 Task: Search one way flight ticket for 3 adults, 3 children in premium economy from Fort Lauderdale: Fort Lauderdale-hollywood International Airport to Jacksonville: Albert J. Ellis Airport on 5-3-2023. Choice of flights is Westjet. Outbound departure time preference is 5:00.
Action: Mouse moved to (330, 148)
Screenshot: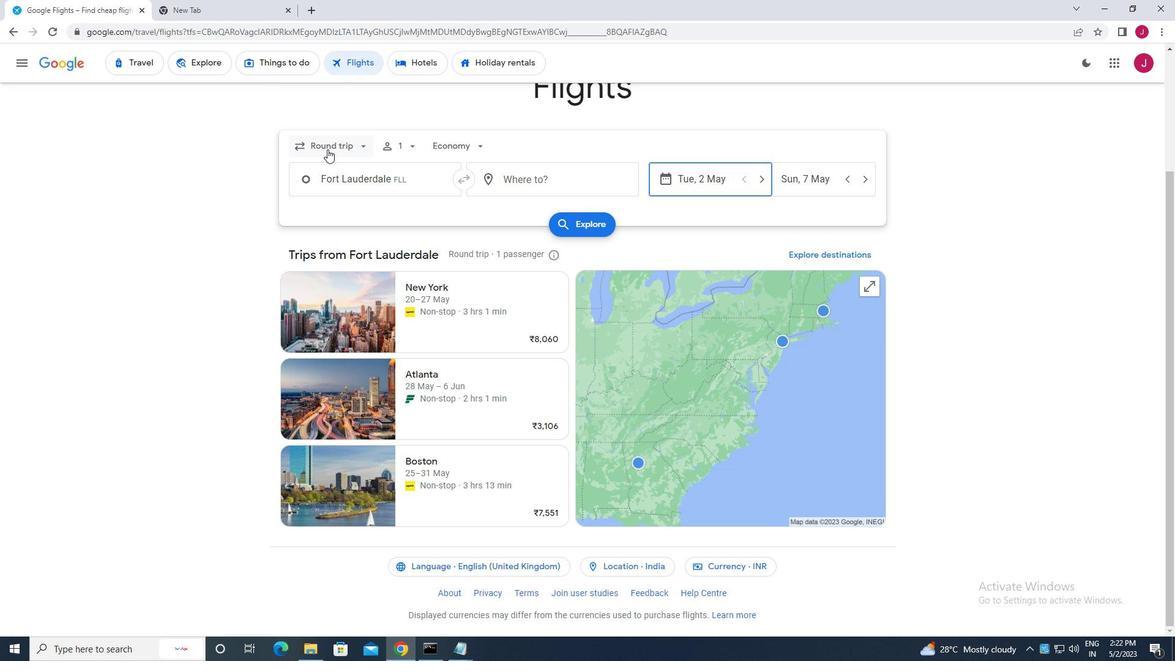 
Action: Mouse pressed left at (330, 148)
Screenshot: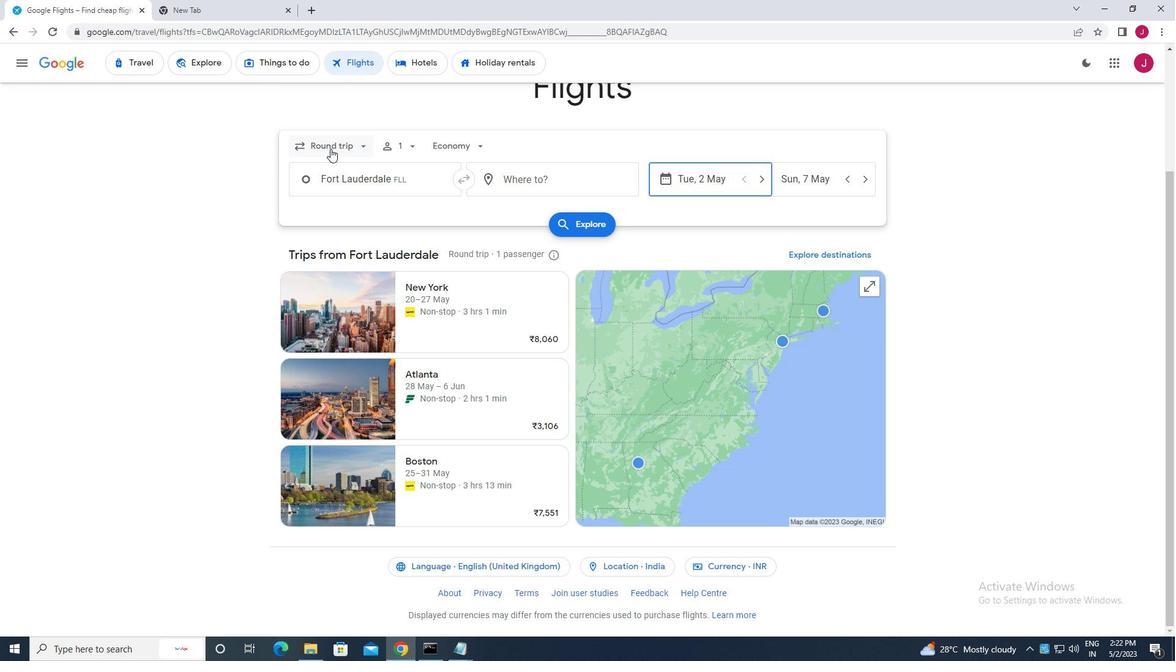 
Action: Mouse moved to (342, 205)
Screenshot: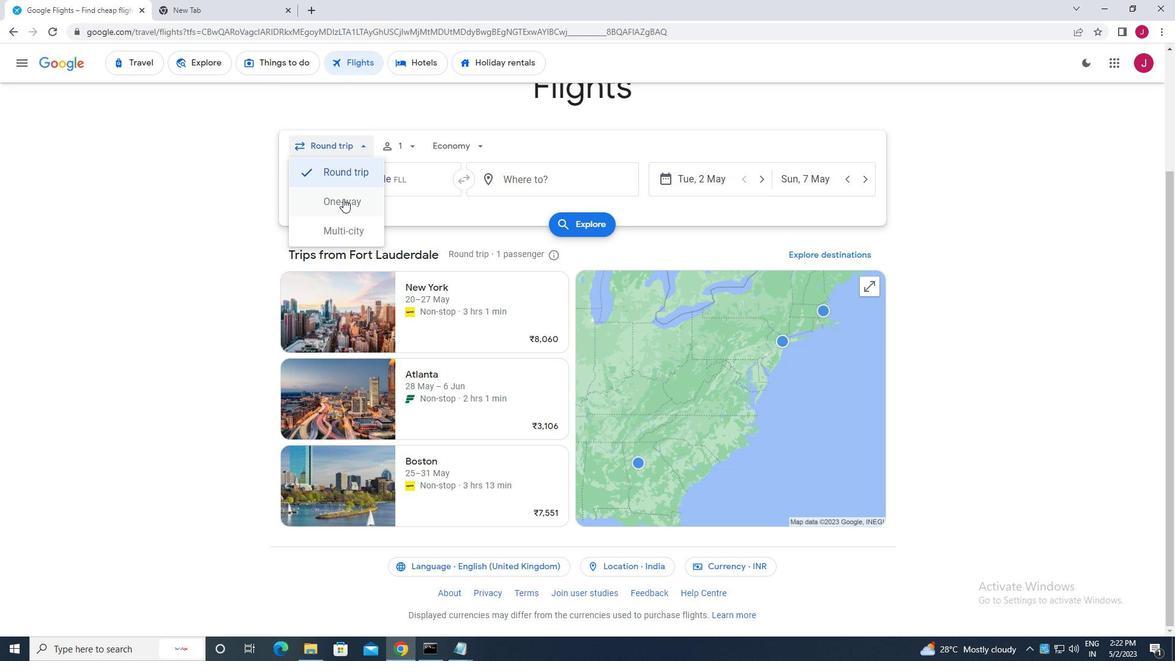 
Action: Mouse pressed left at (342, 205)
Screenshot: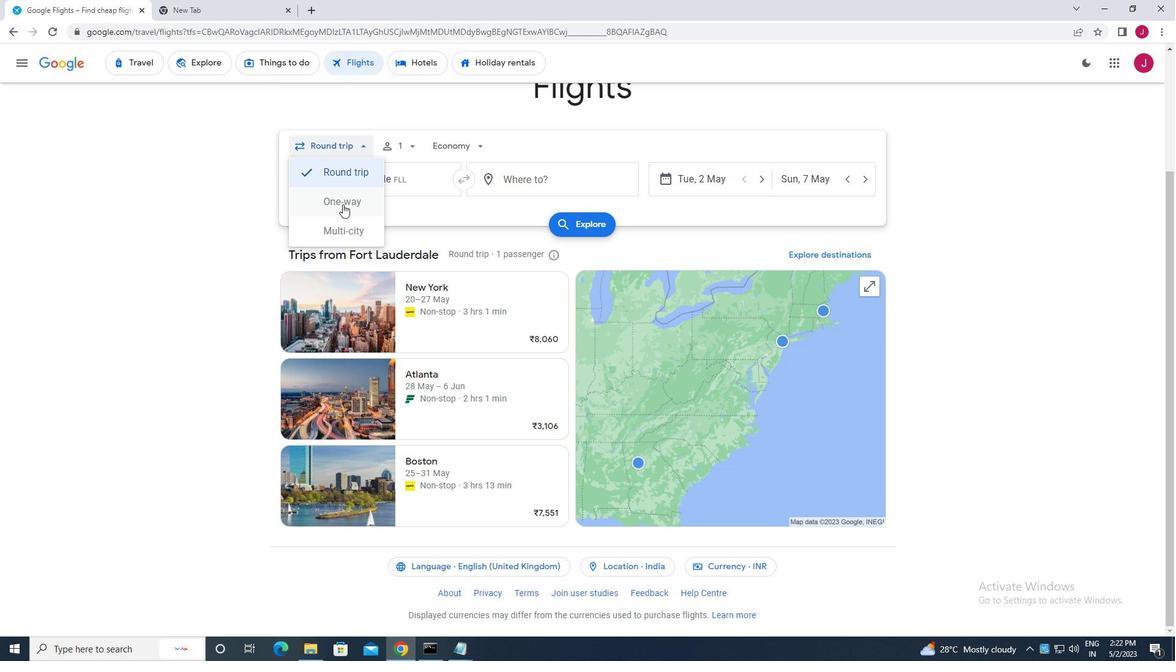
Action: Mouse moved to (408, 148)
Screenshot: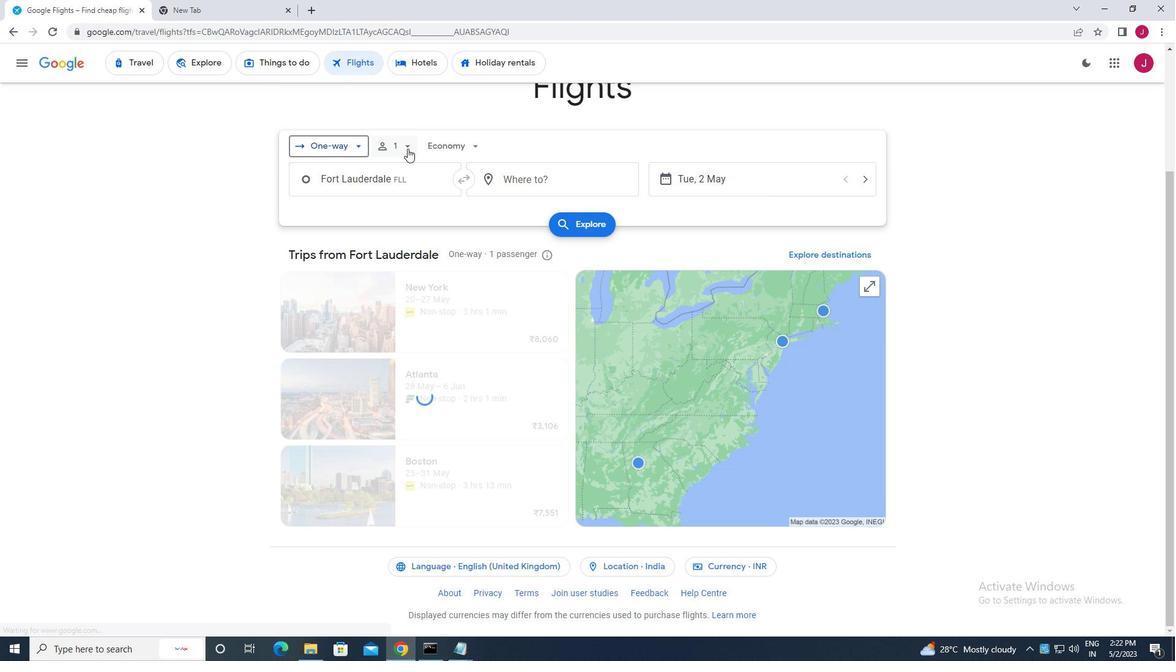 
Action: Mouse pressed left at (408, 148)
Screenshot: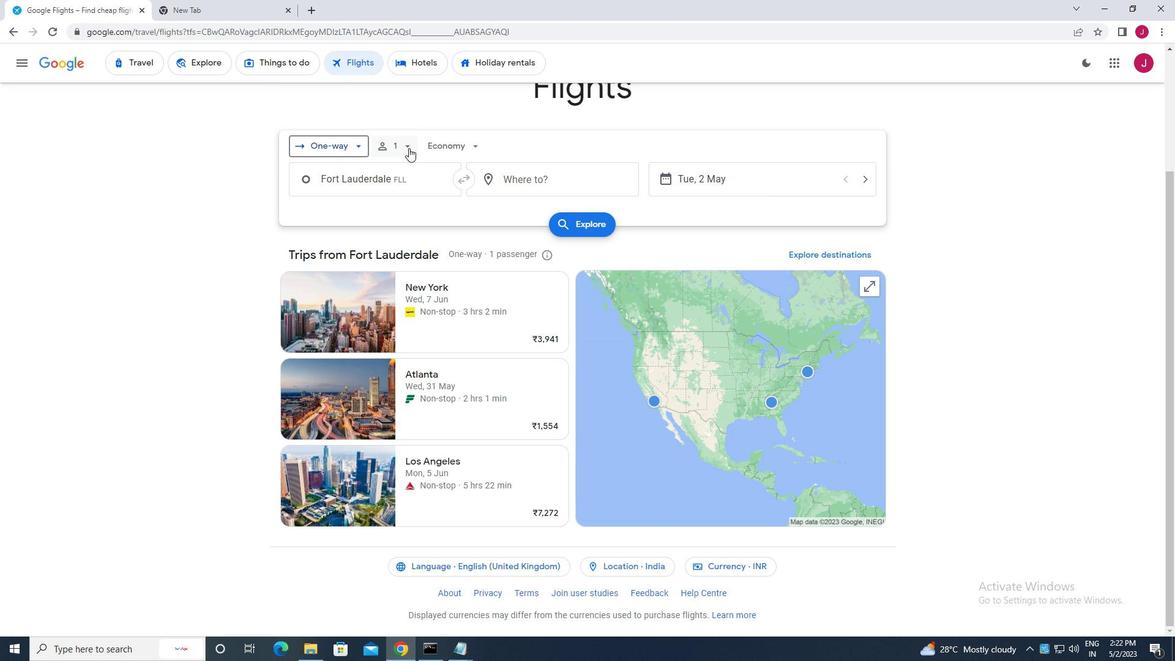 
Action: Mouse moved to (498, 180)
Screenshot: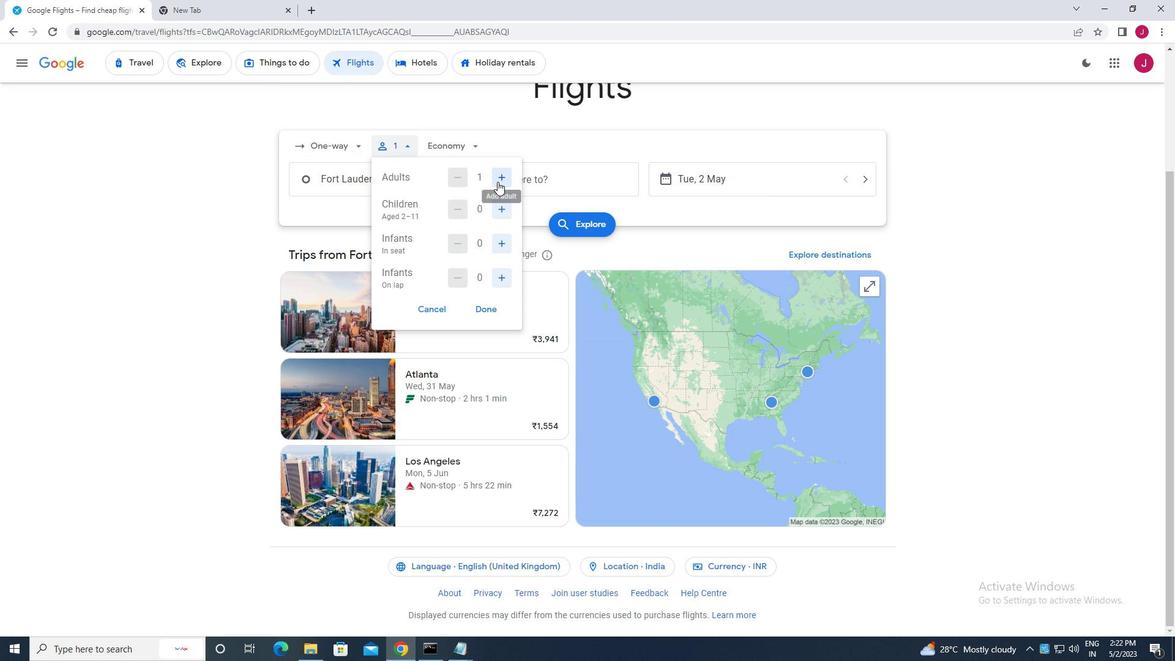 
Action: Mouse pressed left at (498, 180)
Screenshot: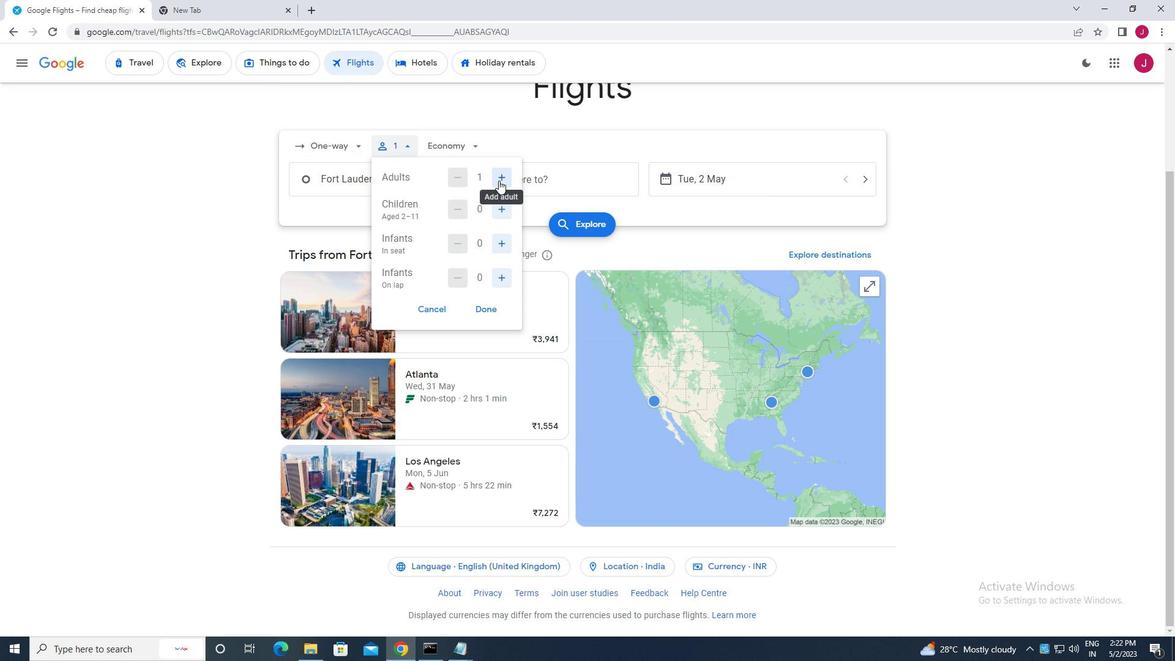
Action: Mouse pressed left at (498, 180)
Screenshot: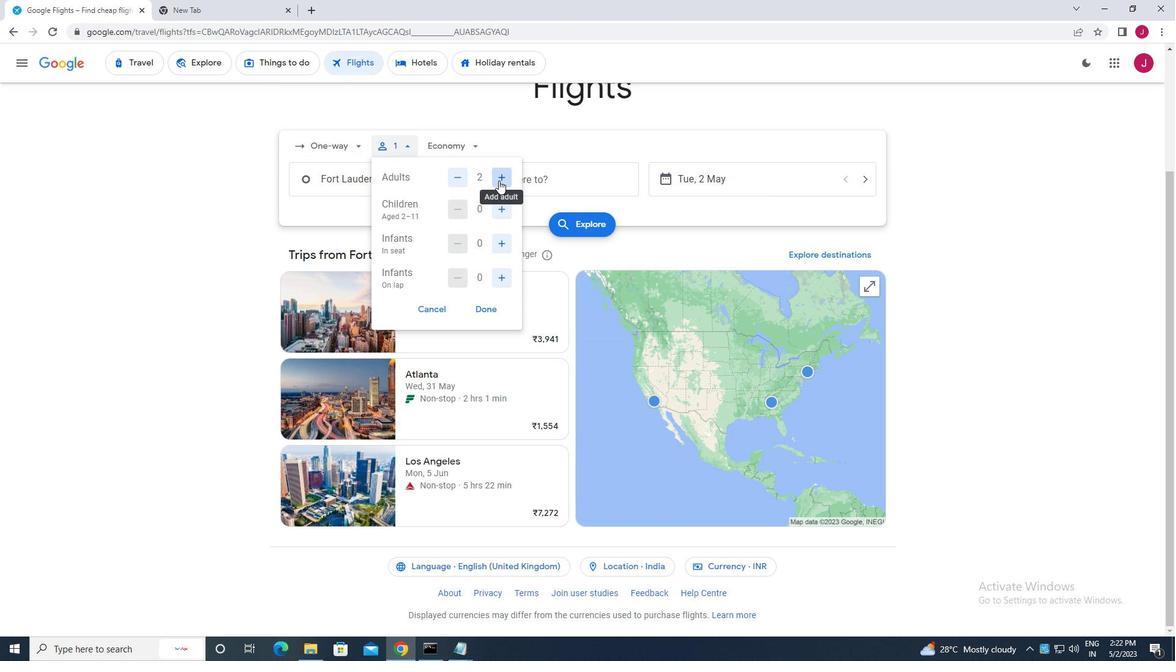 
Action: Mouse moved to (500, 208)
Screenshot: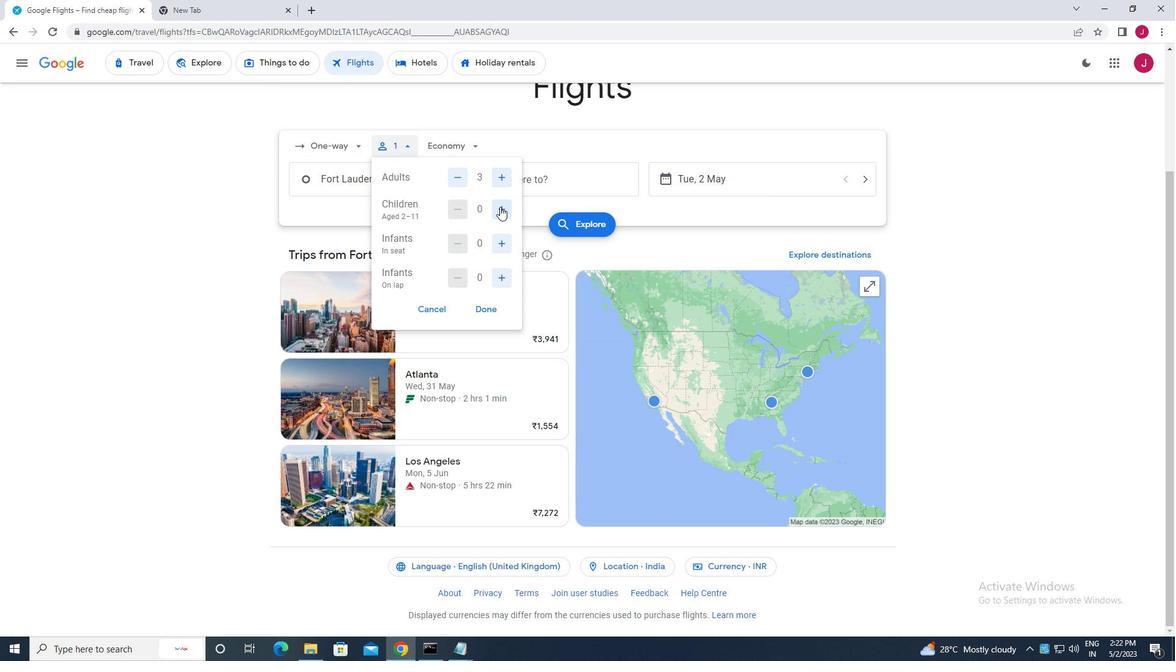 
Action: Mouse pressed left at (500, 208)
Screenshot: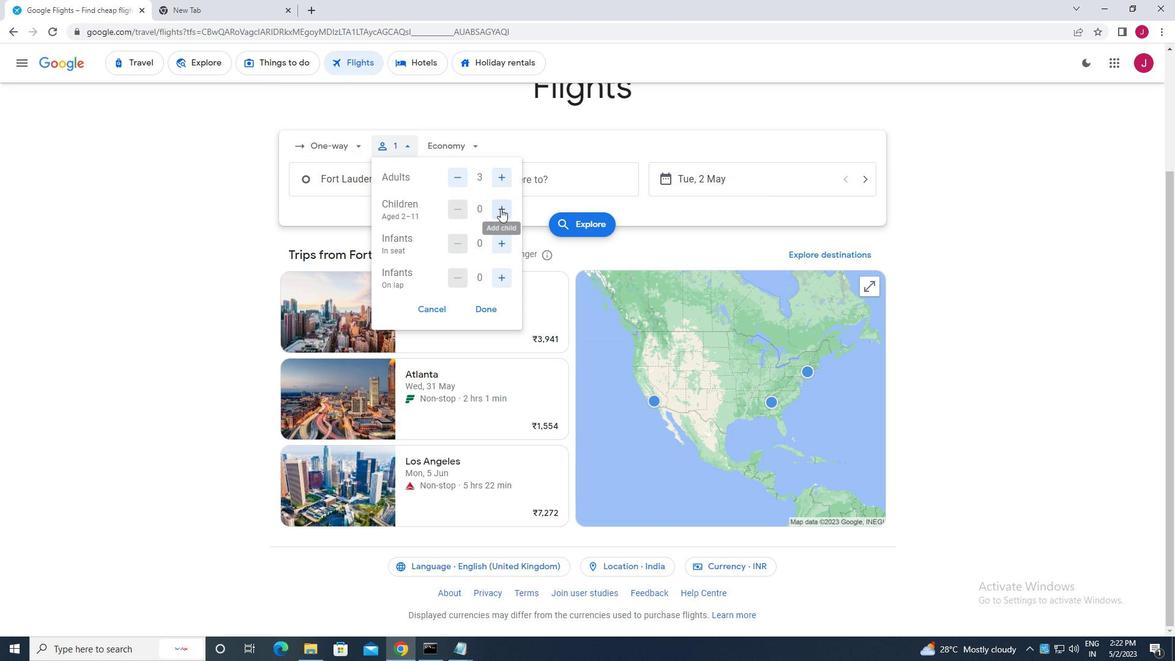 
Action: Mouse pressed left at (500, 208)
Screenshot: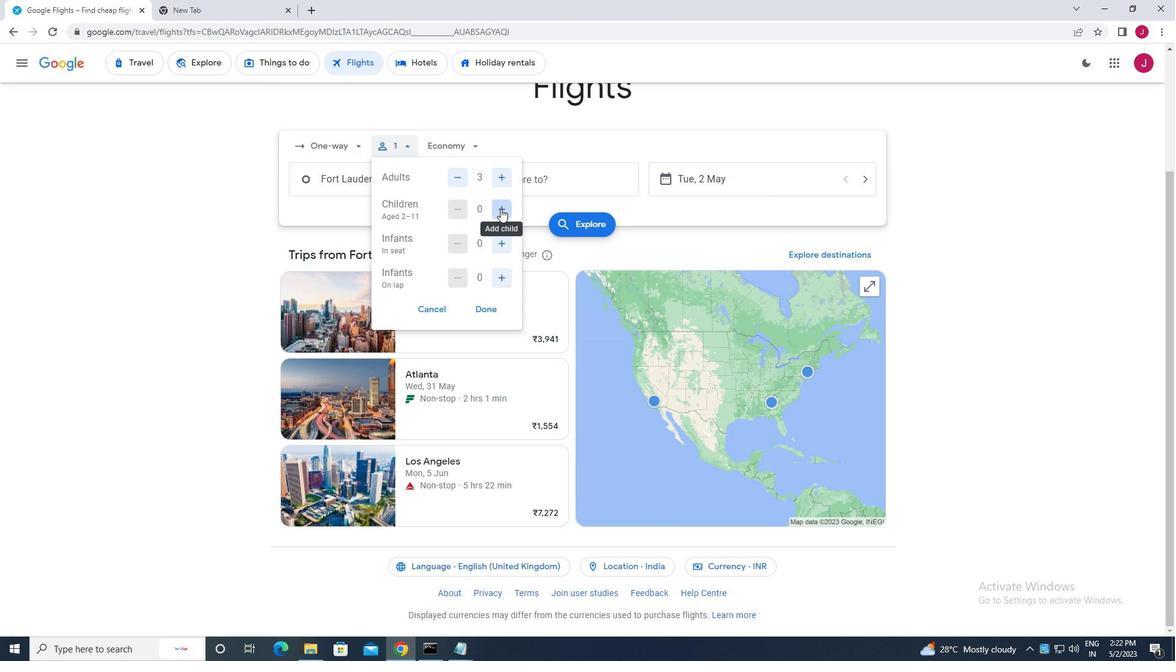 
Action: Mouse pressed left at (500, 208)
Screenshot: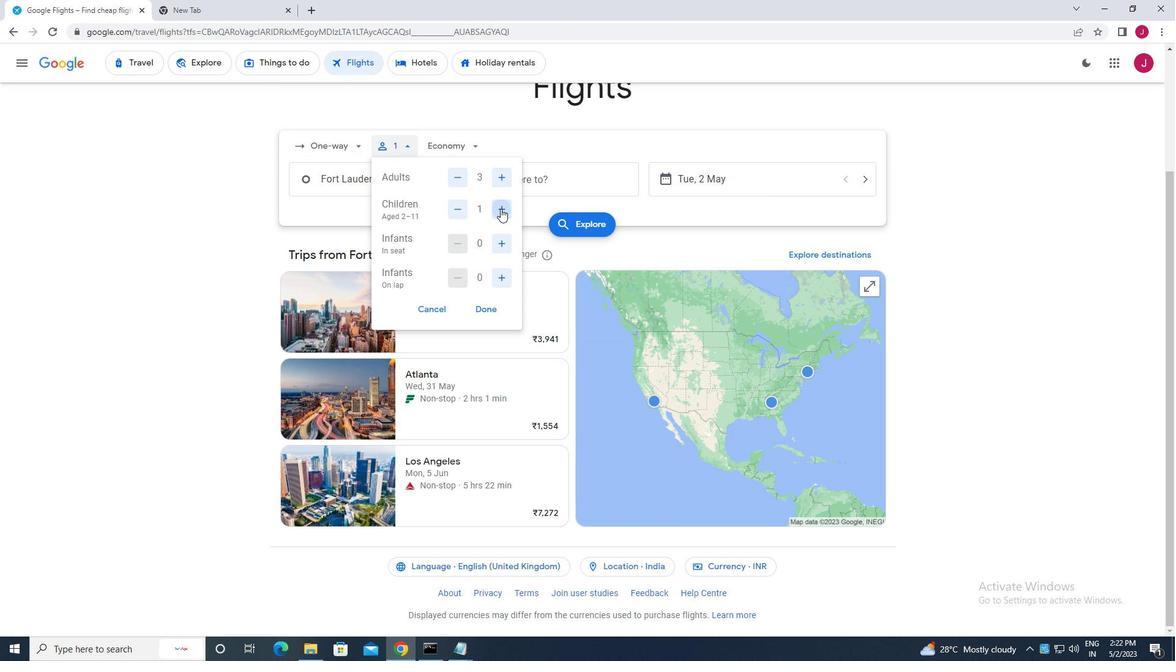 
Action: Mouse moved to (487, 312)
Screenshot: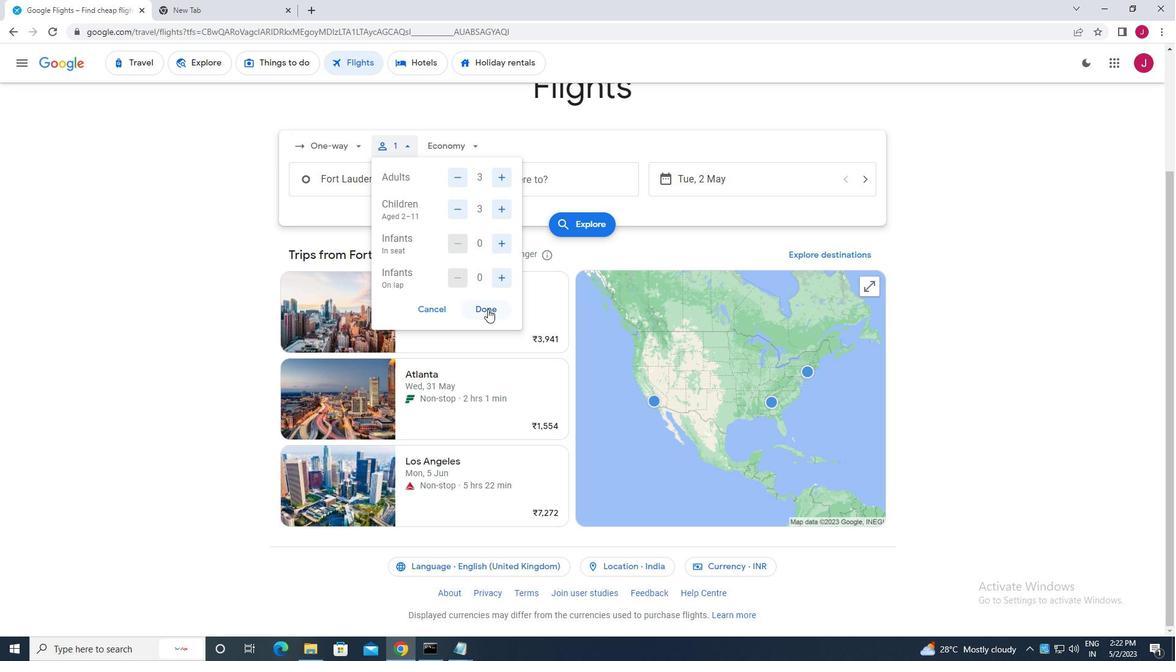 
Action: Mouse pressed left at (487, 312)
Screenshot: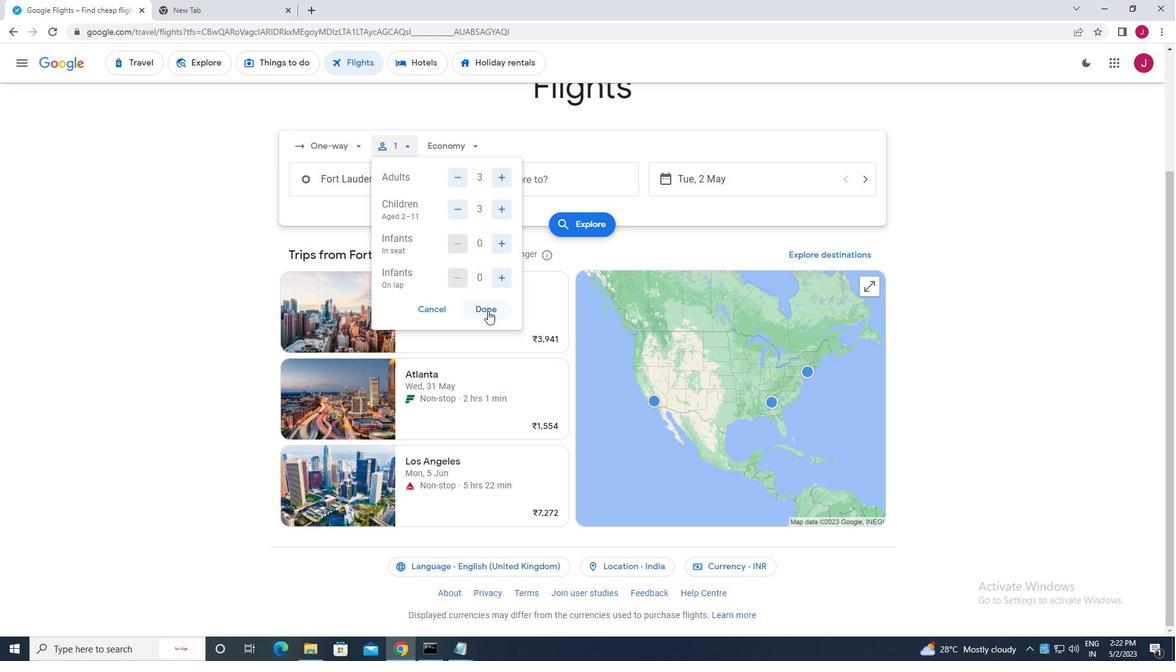 
Action: Mouse moved to (439, 146)
Screenshot: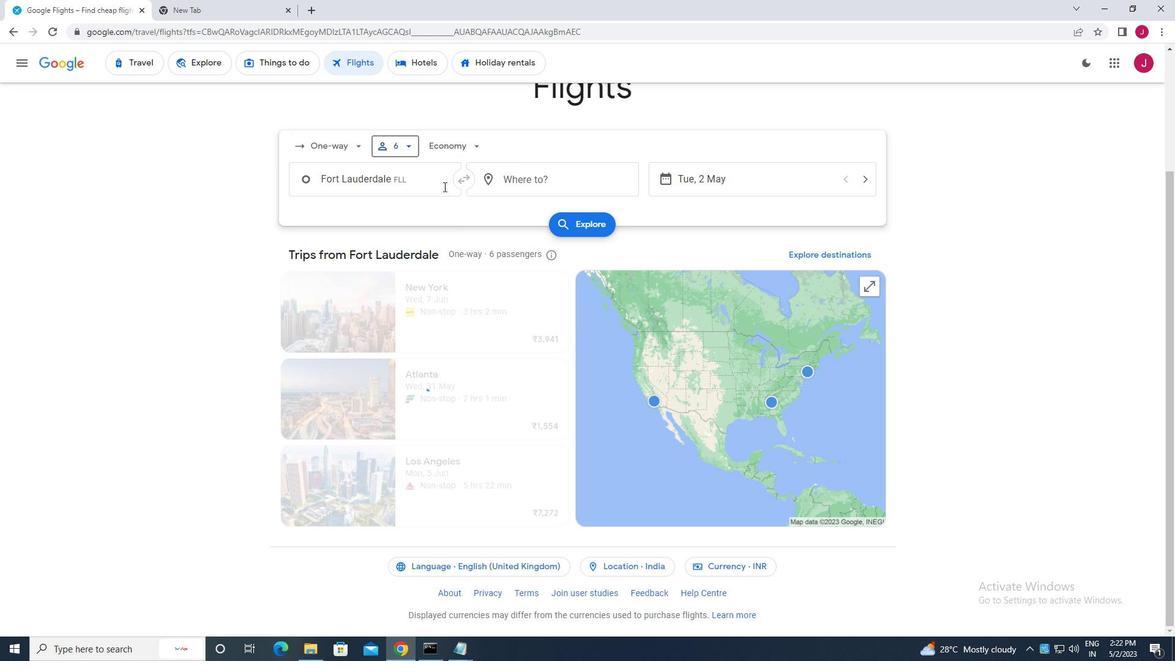 
Action: Mouse pressed left at (439, 146)
Screenshot: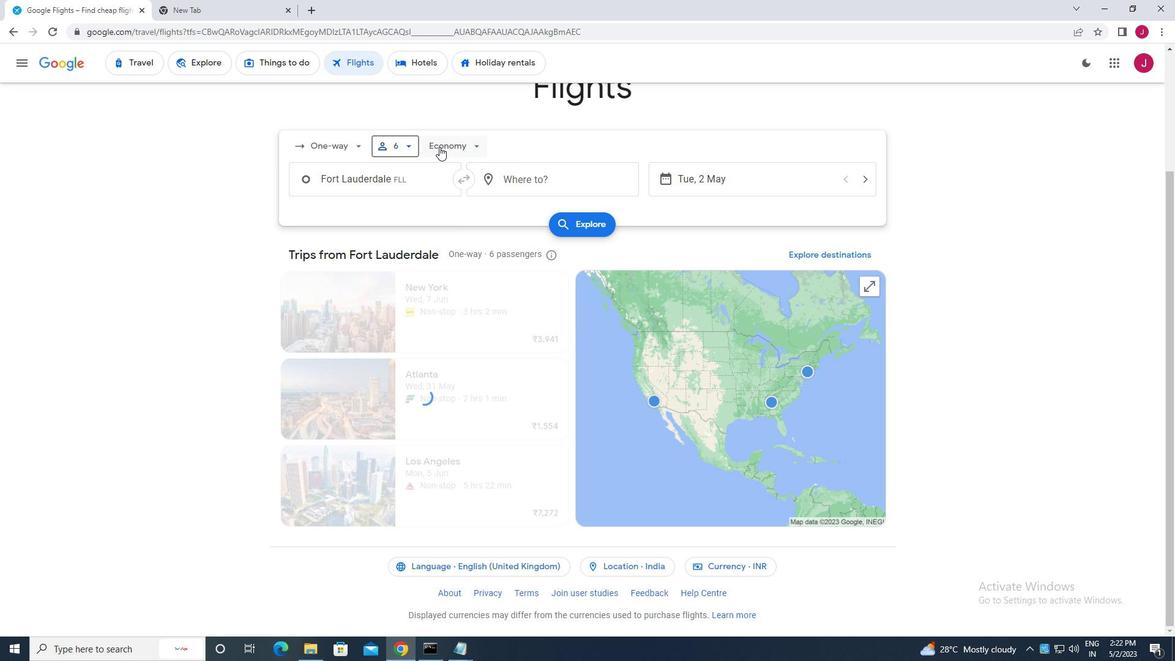 
Action: Mouse moved to (462, 204)
Screenshot: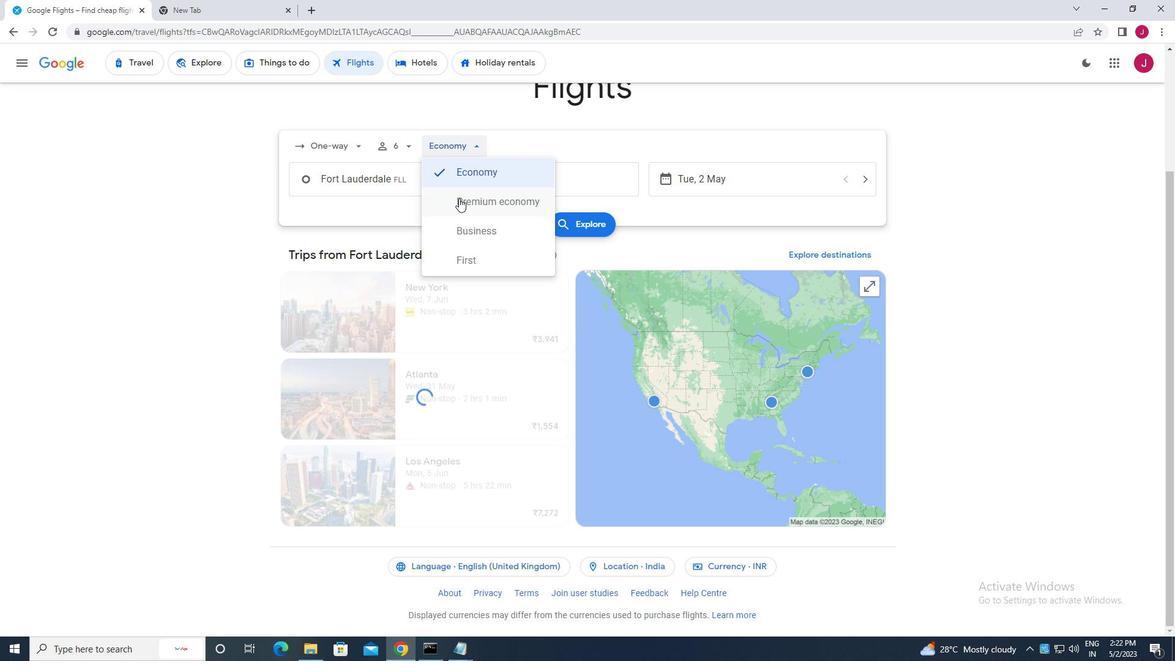 
Action: Mouse pressed left at (462, 204)
Screenshot: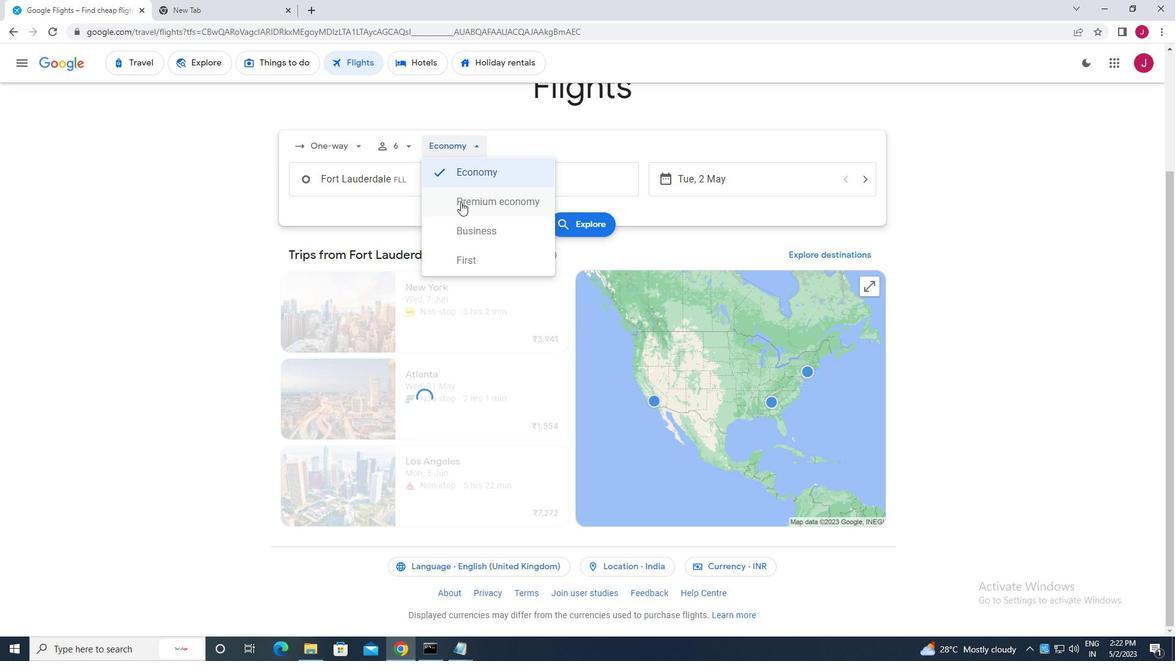 
Action: Mouse moved to (427, 181)
Screenshot: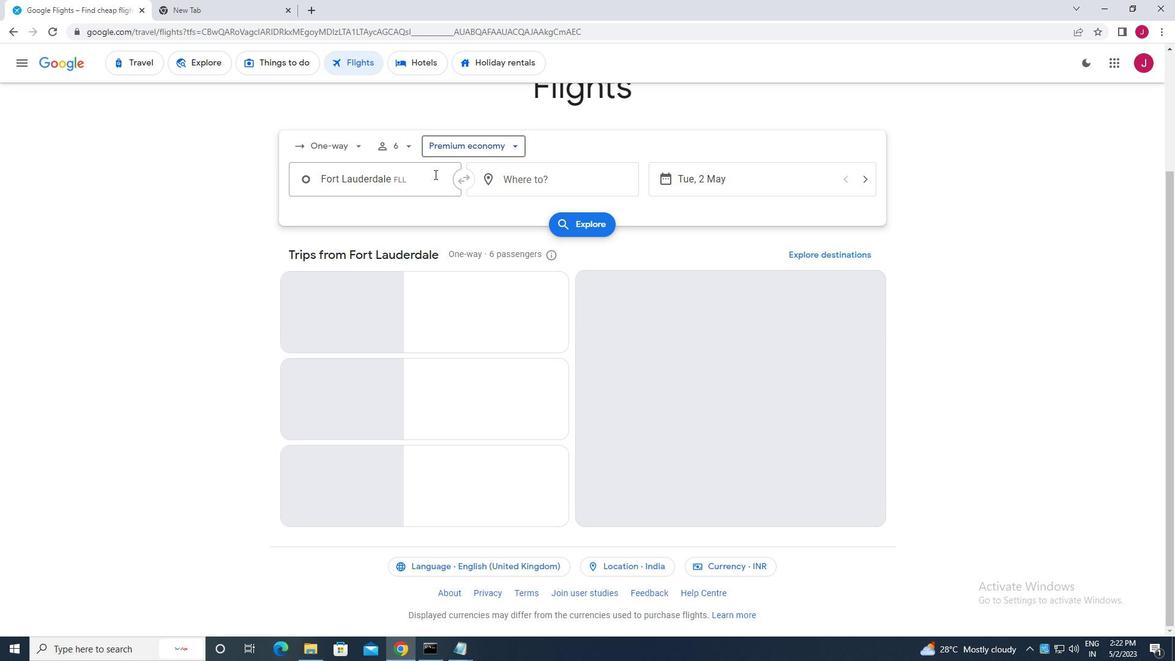 
Action: Mouse pressed left at (427, 181)
Screenshot: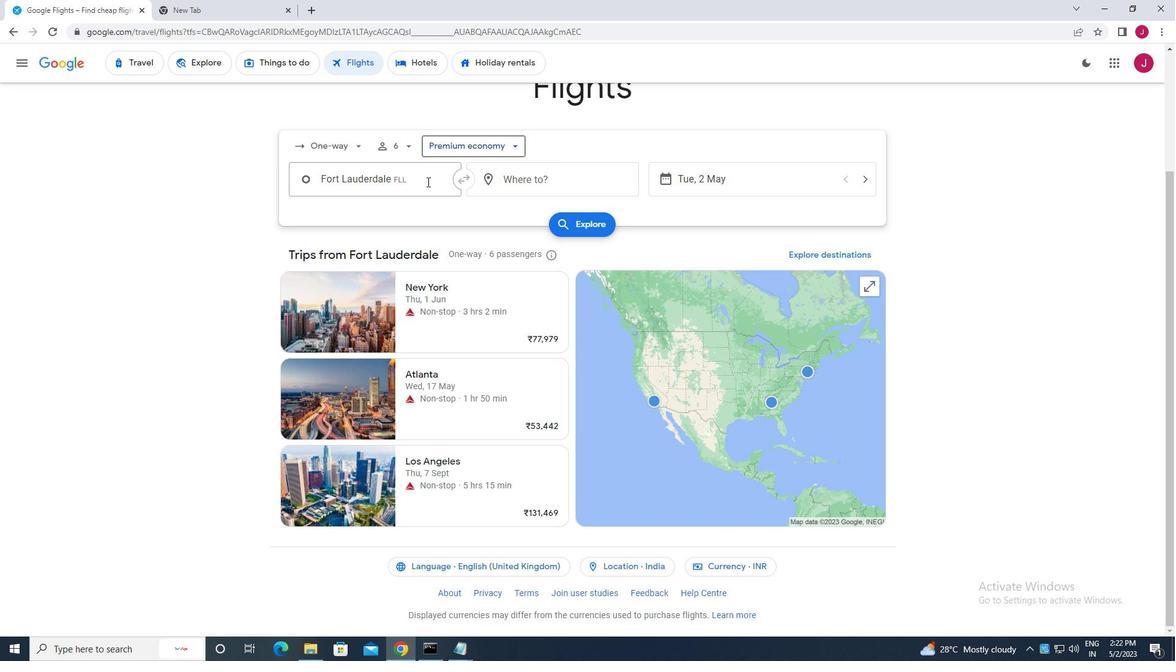 
Action: Mouse moved to (427, 181)
Screenshot: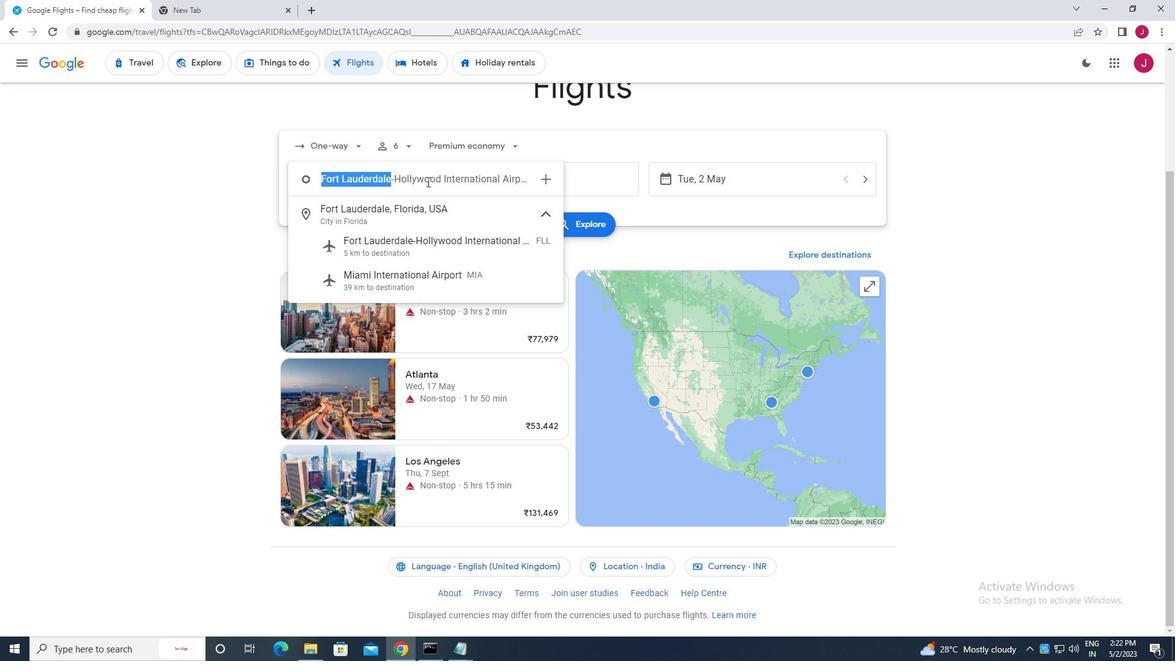 
Action: Key pressed lauder
Screenshot: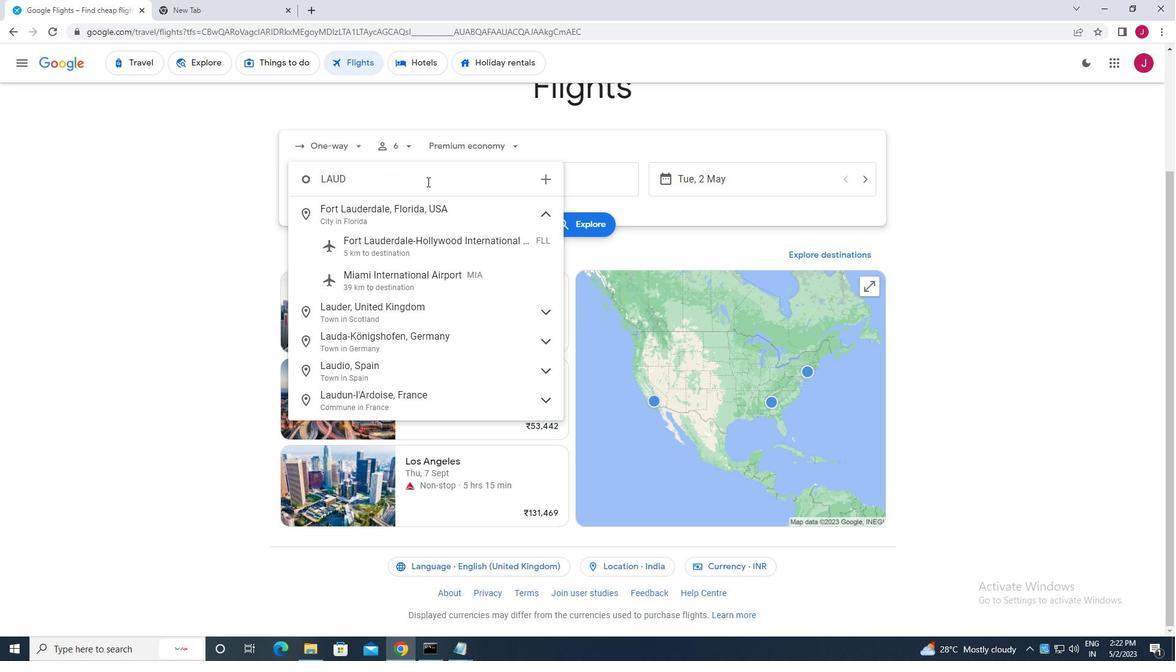 
Action: Mouse moved to (453, 239)
Screenshot: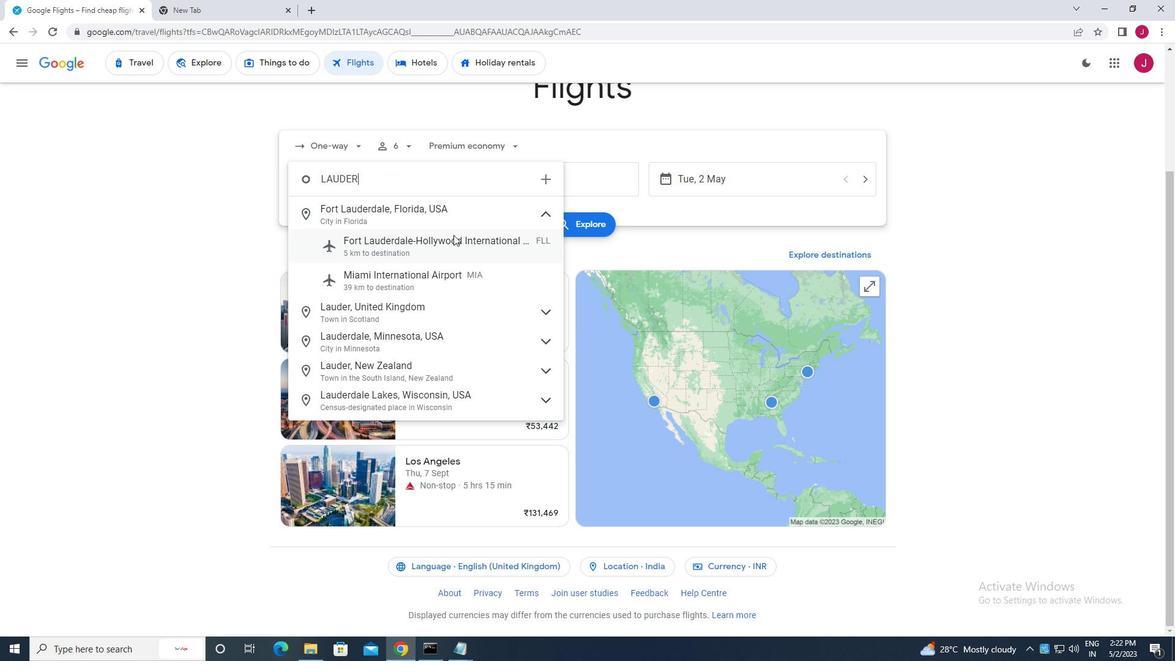 
Action: Mouse pressed left at (453, 239)
Screenshot: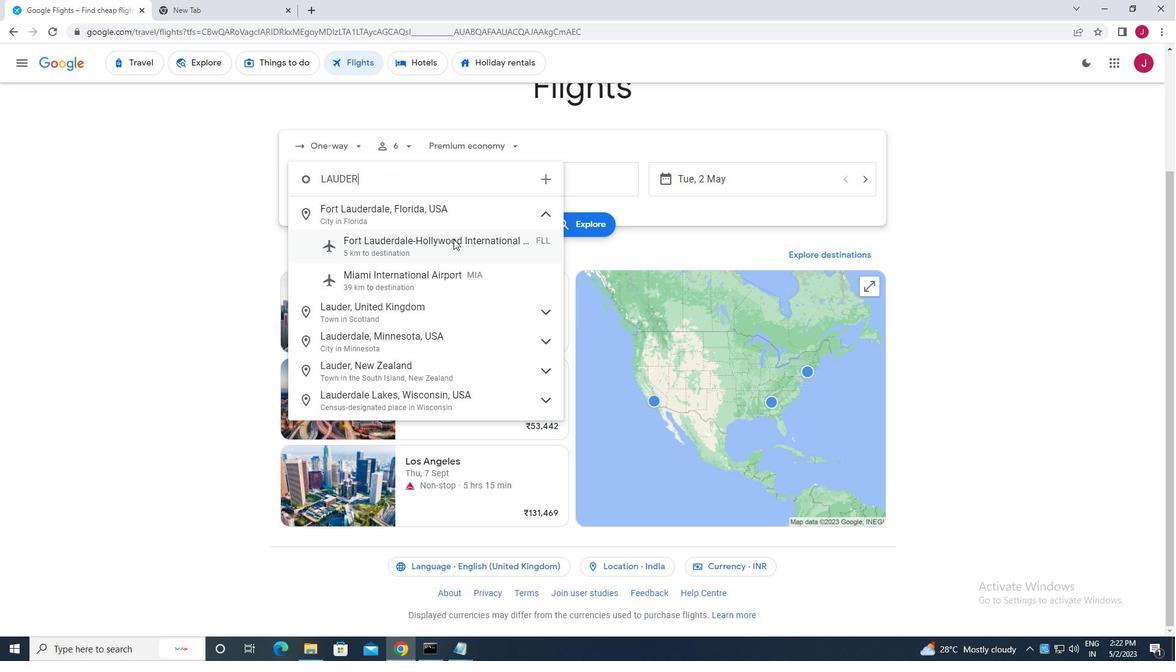 
Action: Mouse moved to (583, 187)
Screenshot: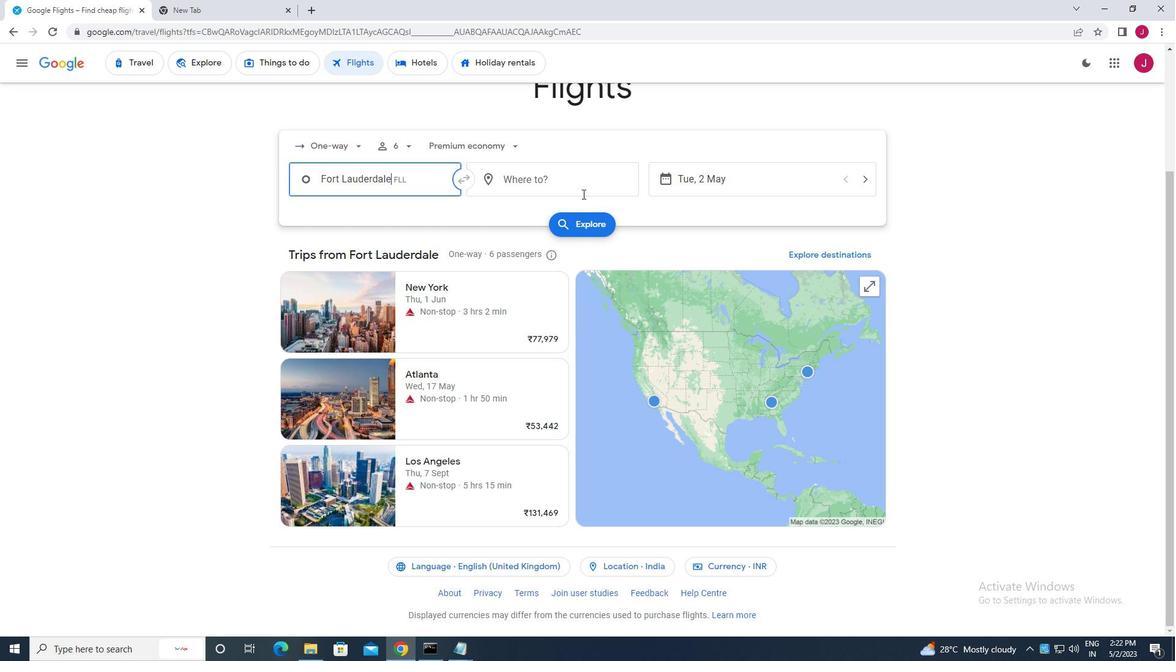 
Action: Mouse pressed left at (583, 187)
Screenshot: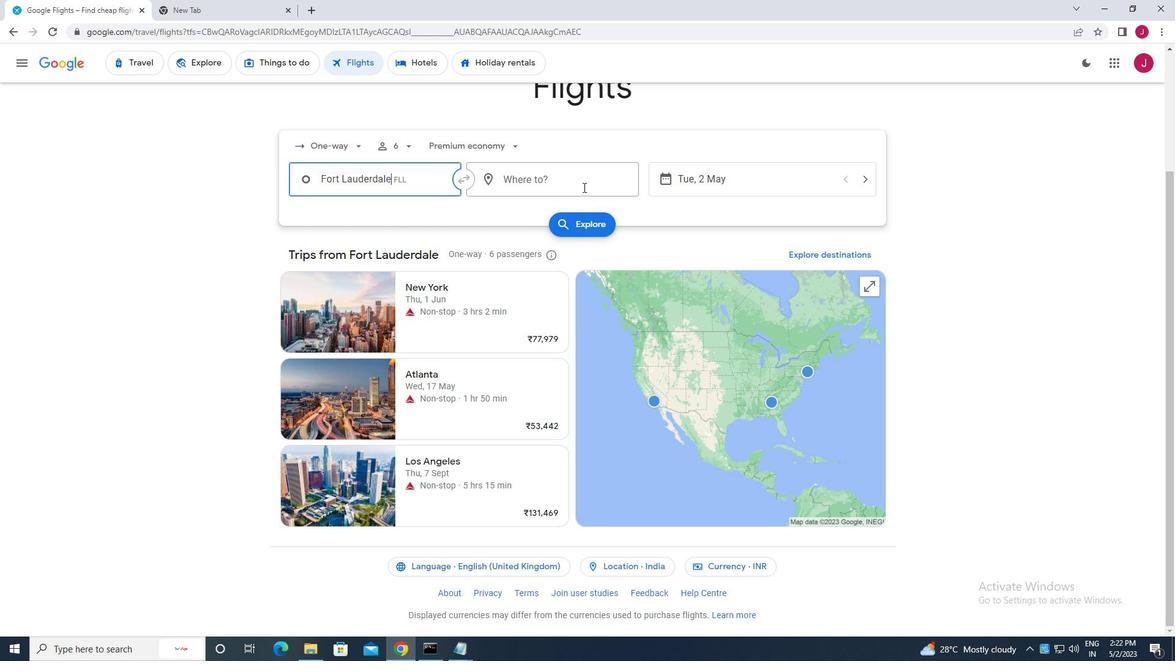 
Action: Mouse moved to (585, 187)
Screenshot: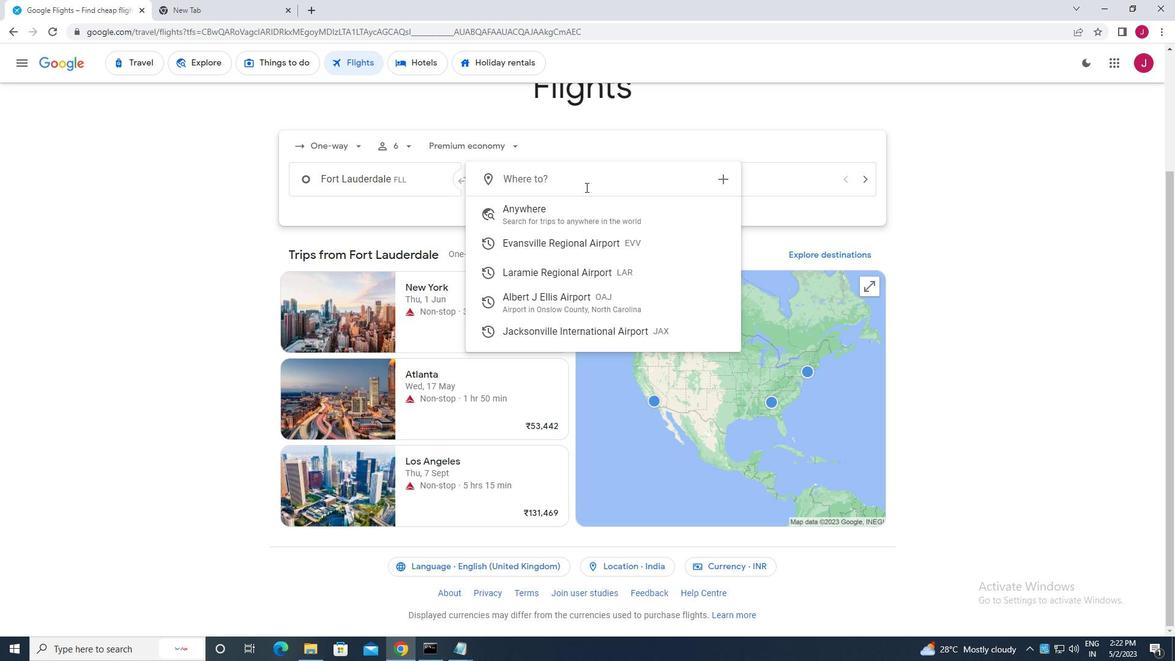 
Action: Key pressed albert
Screenshot: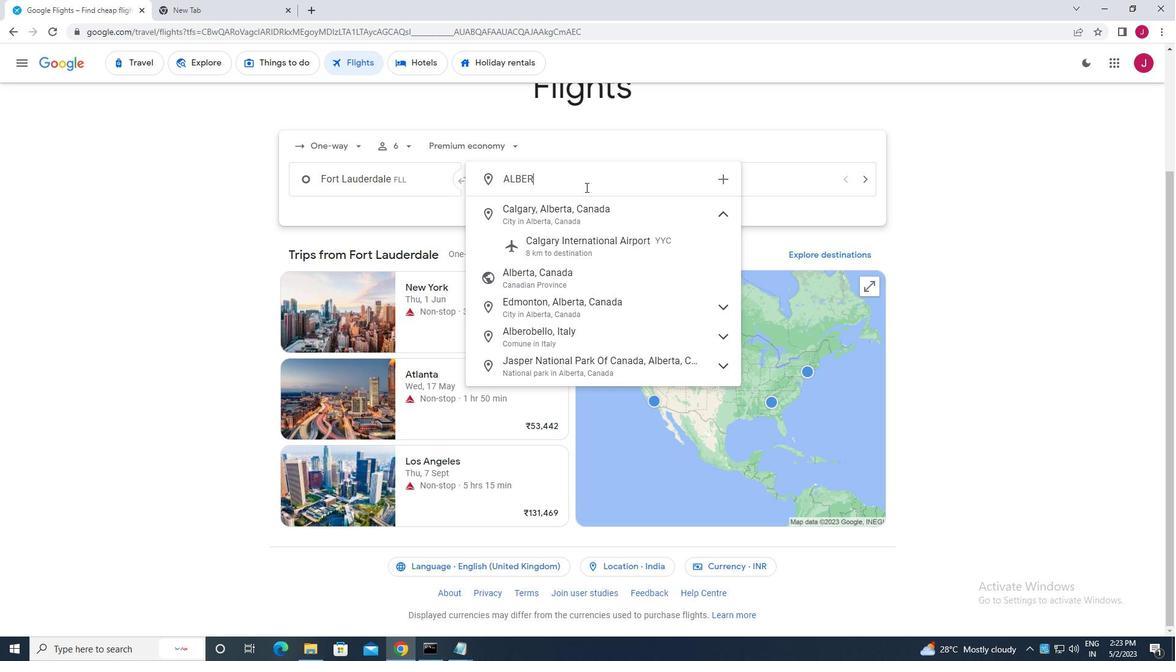 
Action: Mouse moved to (584, 187)
Screenshot: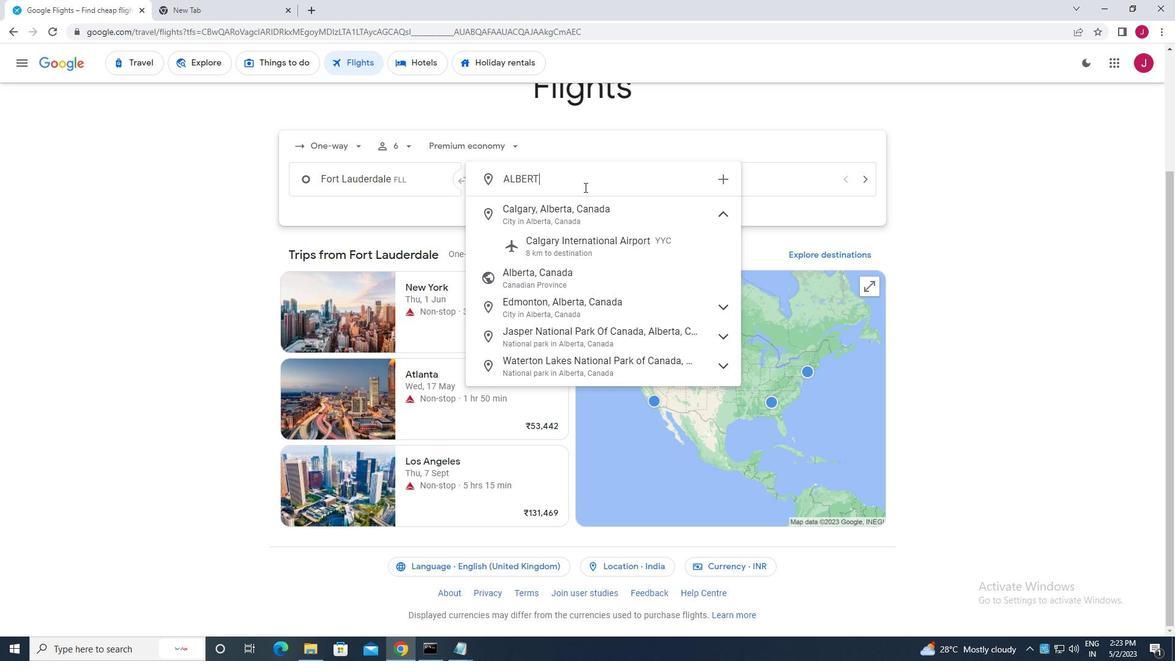 
Action: Key pressed <Key.space>
Screenshot: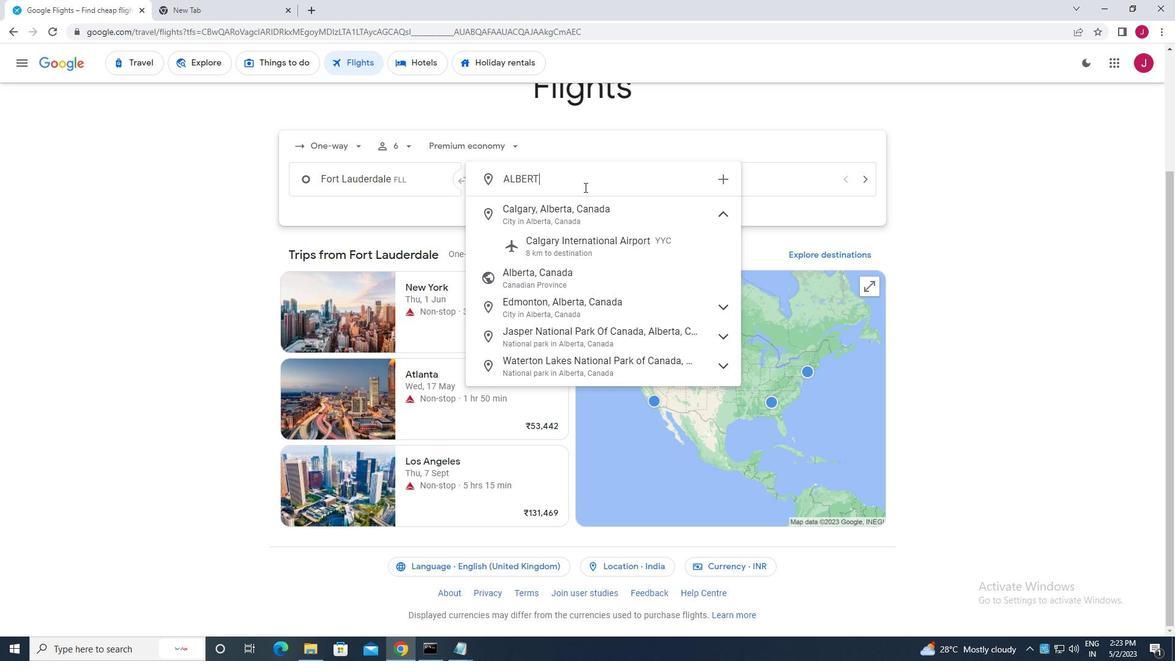 
Action: Mouse moved to (583, 208)
Screenshot: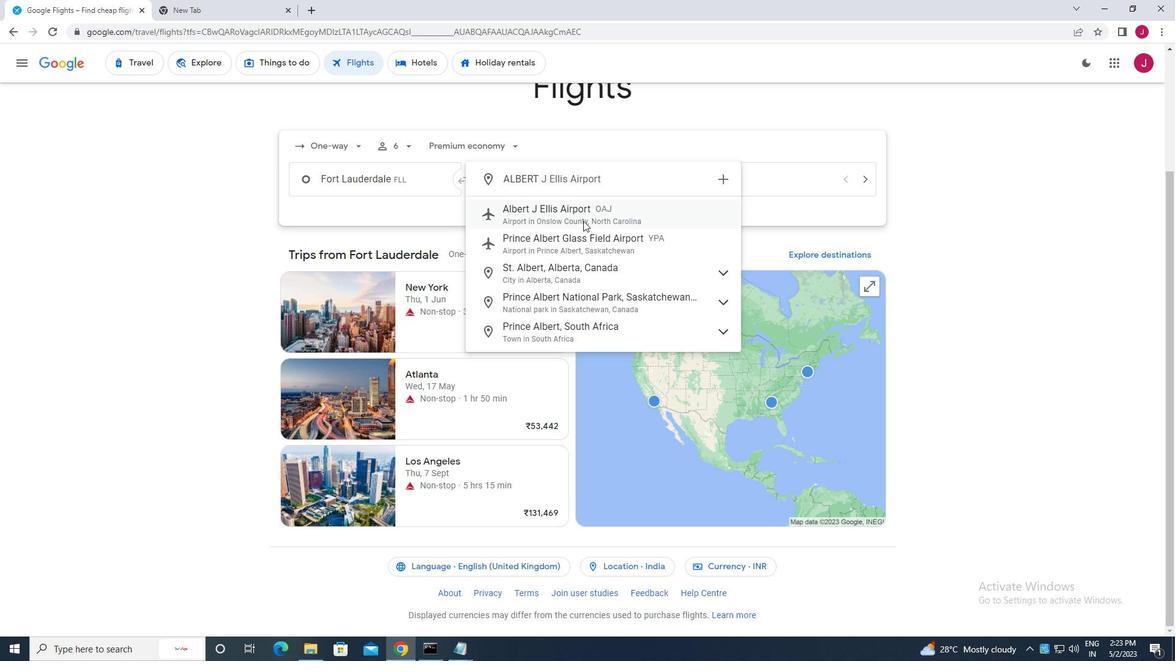 
Action: Mouse pressed left at (583, 208)
Screenshot: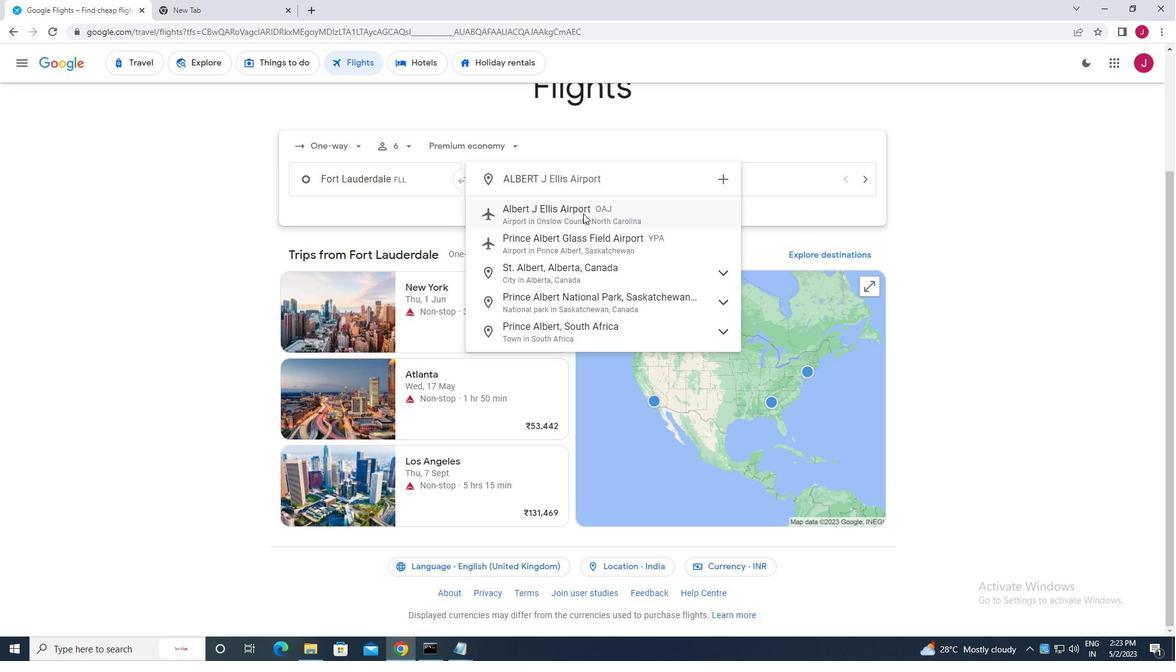 
Action: Mouse moved to (715, 181)
Screenshot: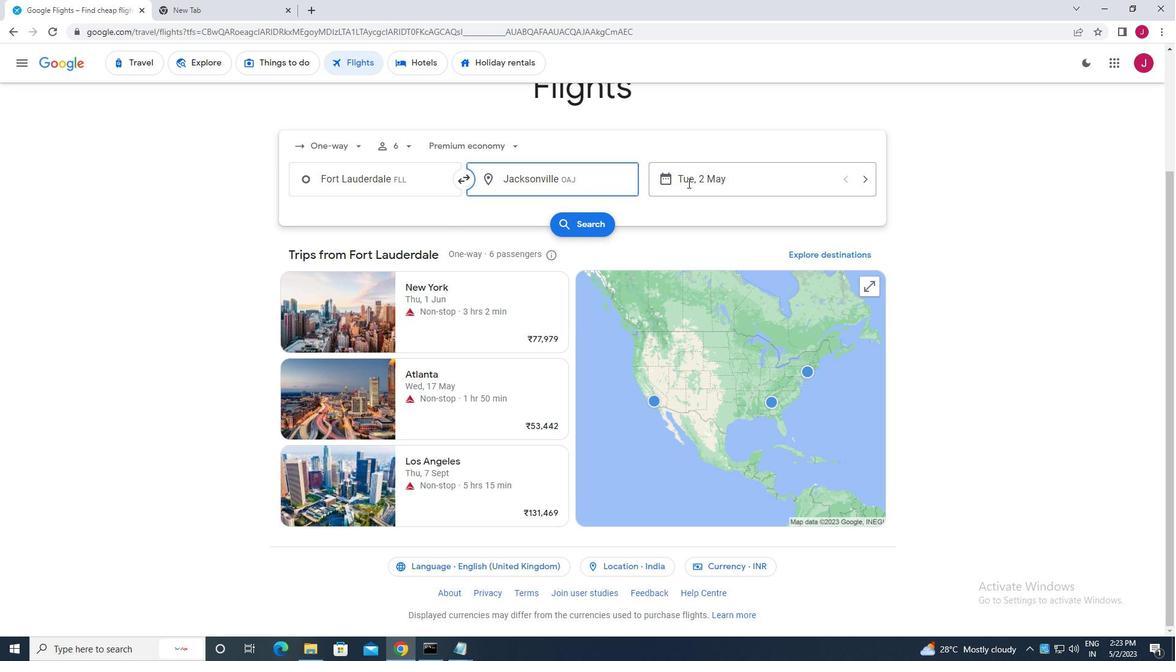 
Action: Mouse pressed left at (715, 181)
Screenshot: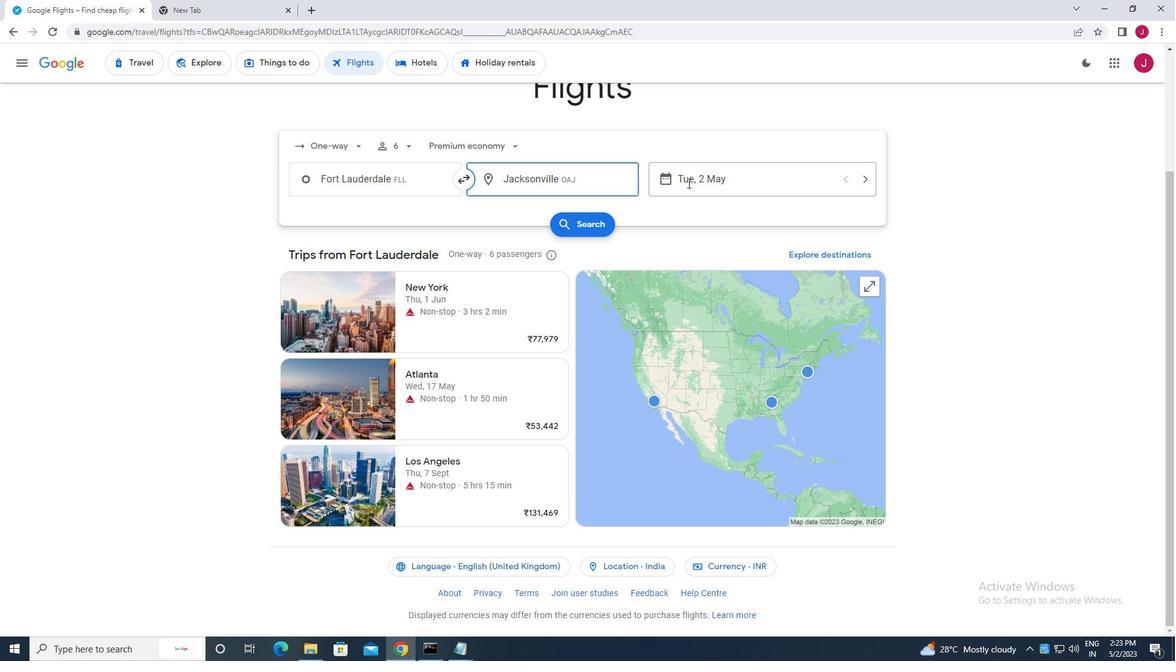 
Action: Mouse moved to (529, 278)
Screenshot: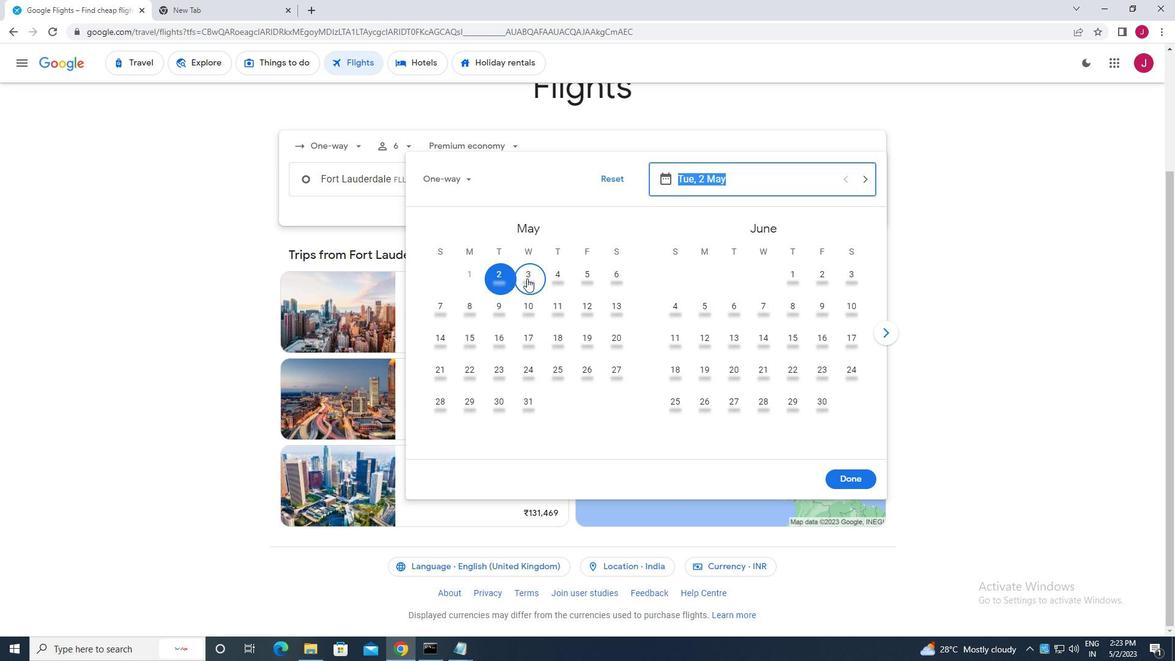 
Action: Mouse pressed left at (529, 278)
Screenshot: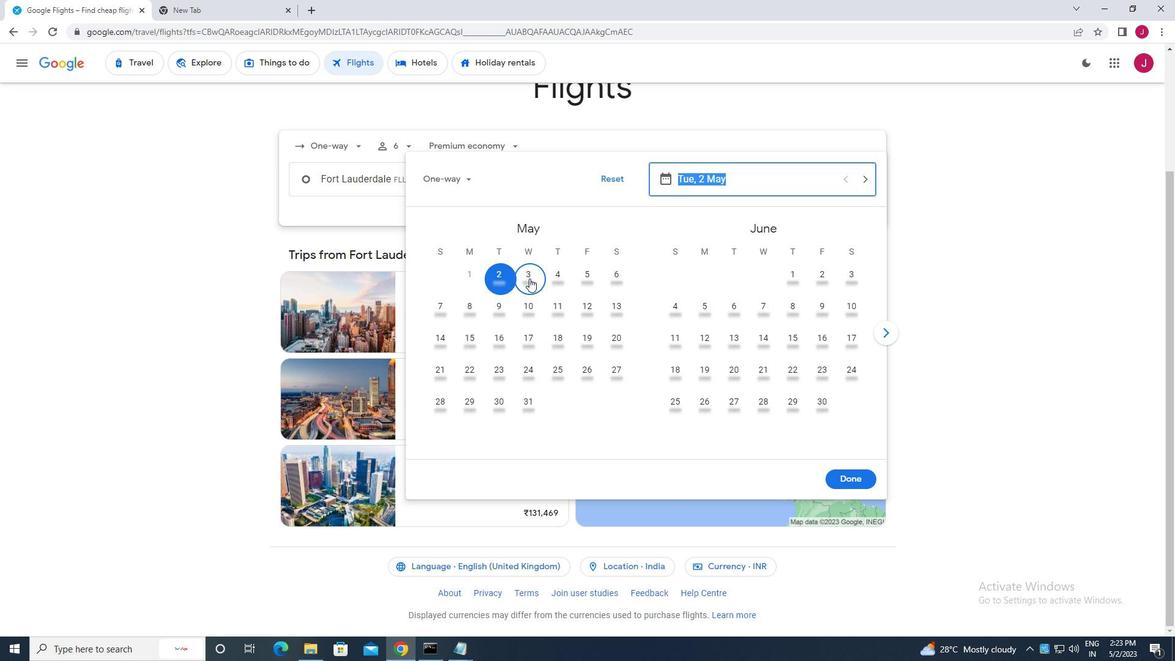 
Action: Mouse moved to (851, 477)
Screenshot: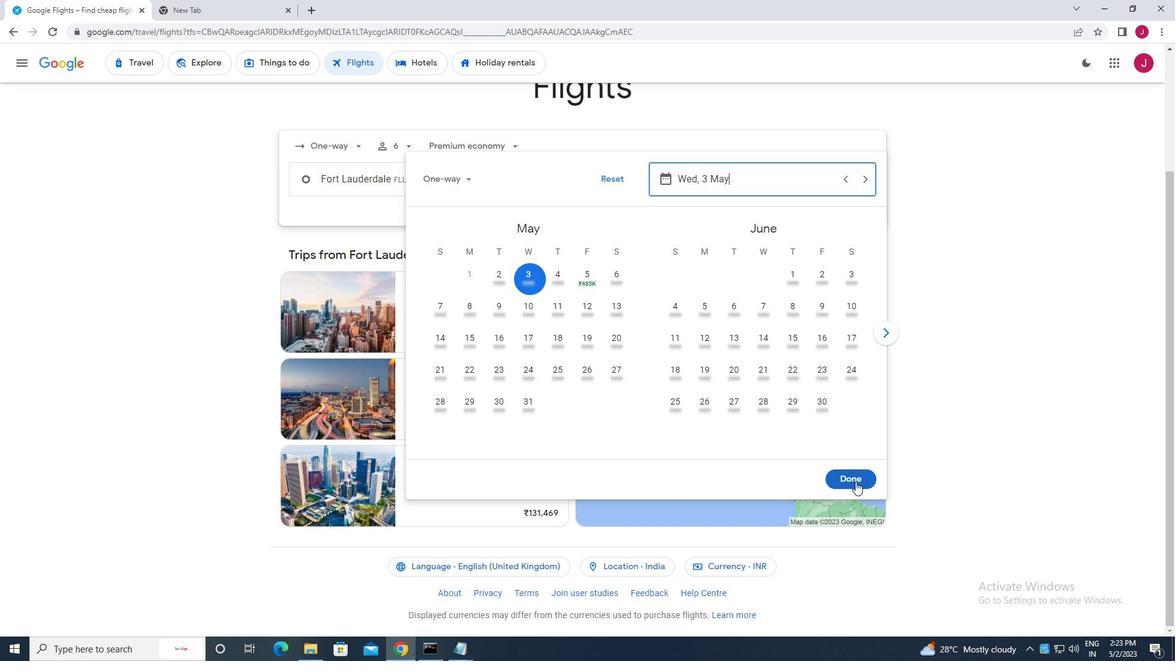
Action: Mouse pressed left at (851, 477)
Screenshot: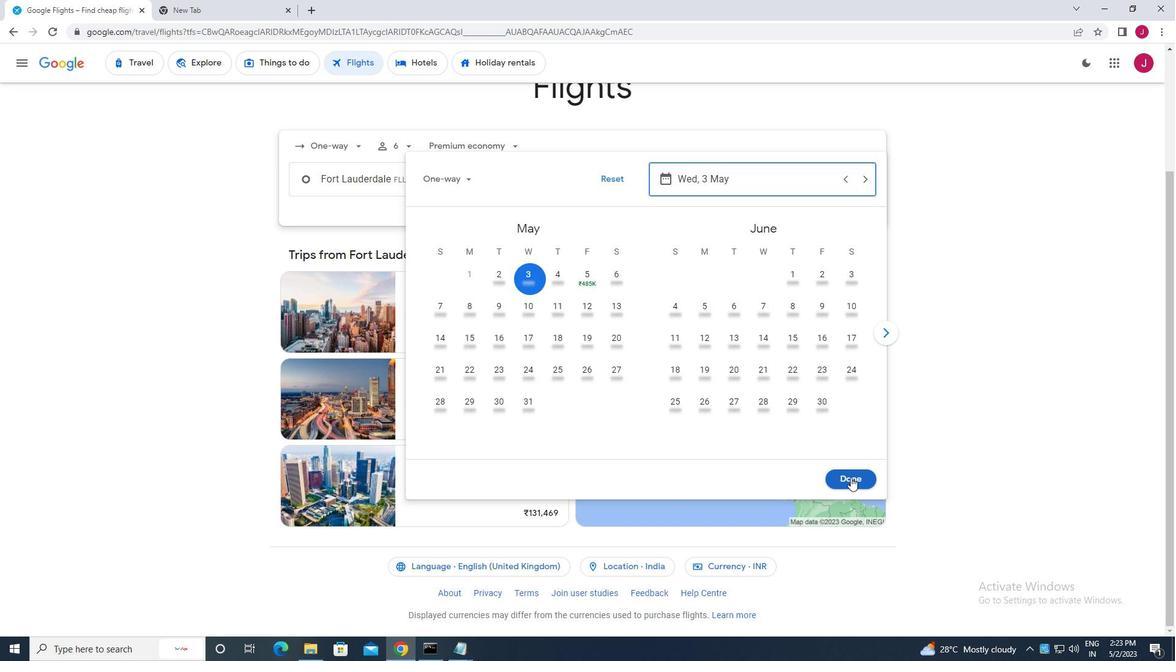 
Action: Mouse moved to (590, 227)
Screenshot: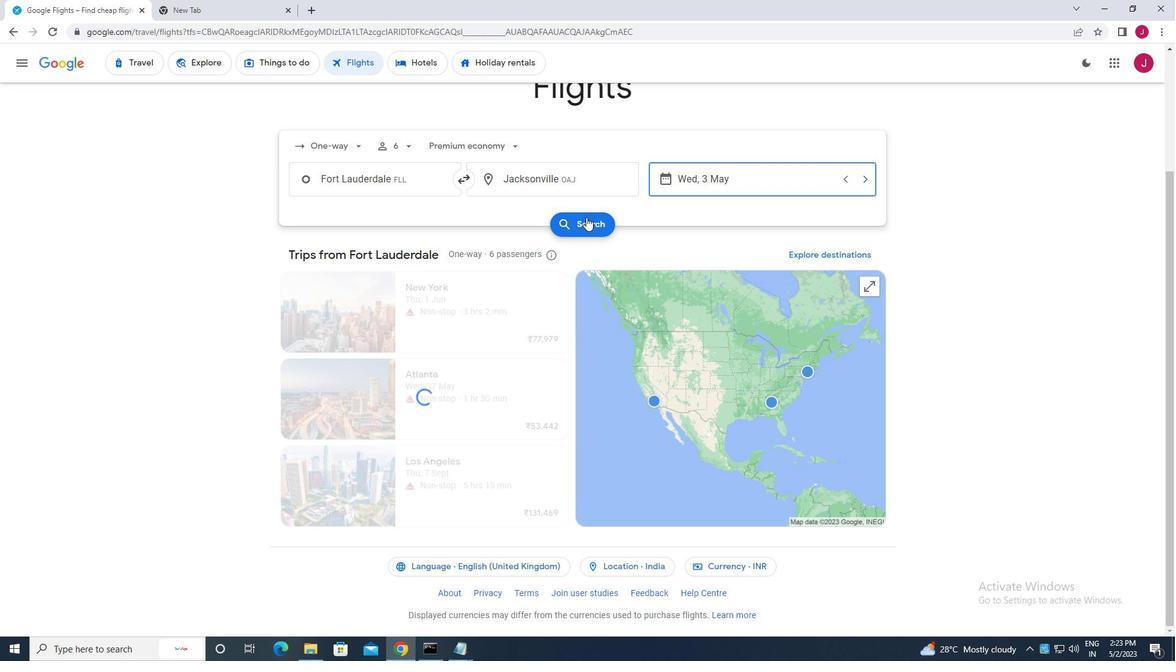 
Action: Mouse pressed left at (590, 227)
Screenshot: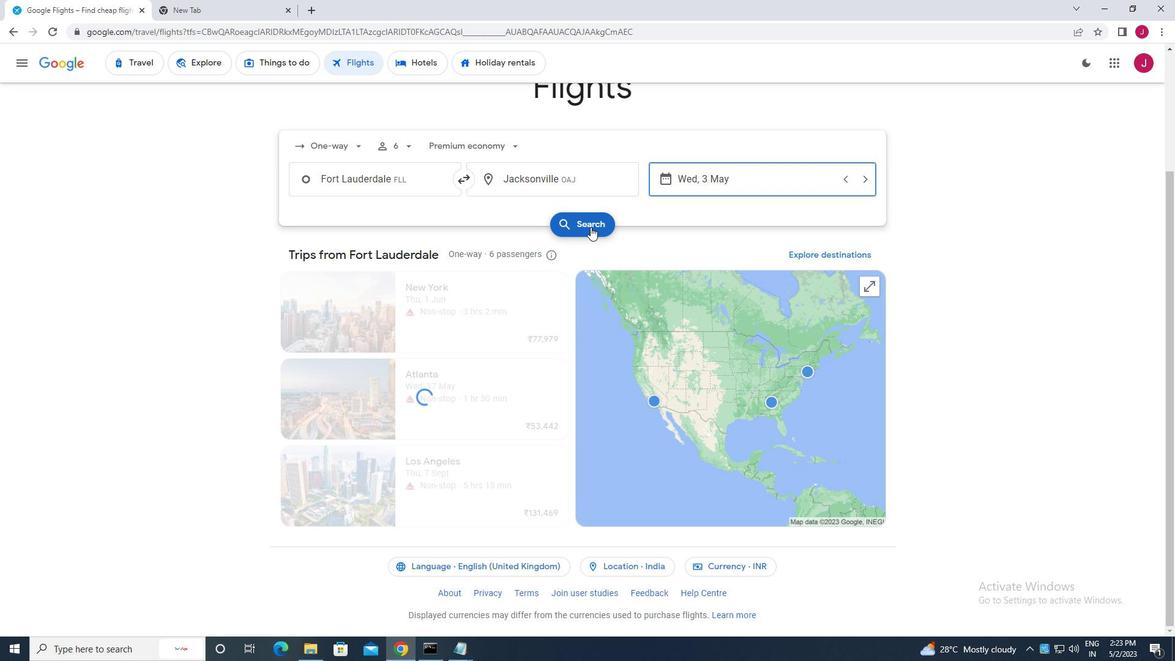 
Action: Mouse moved to (319, 175)
Screenshot: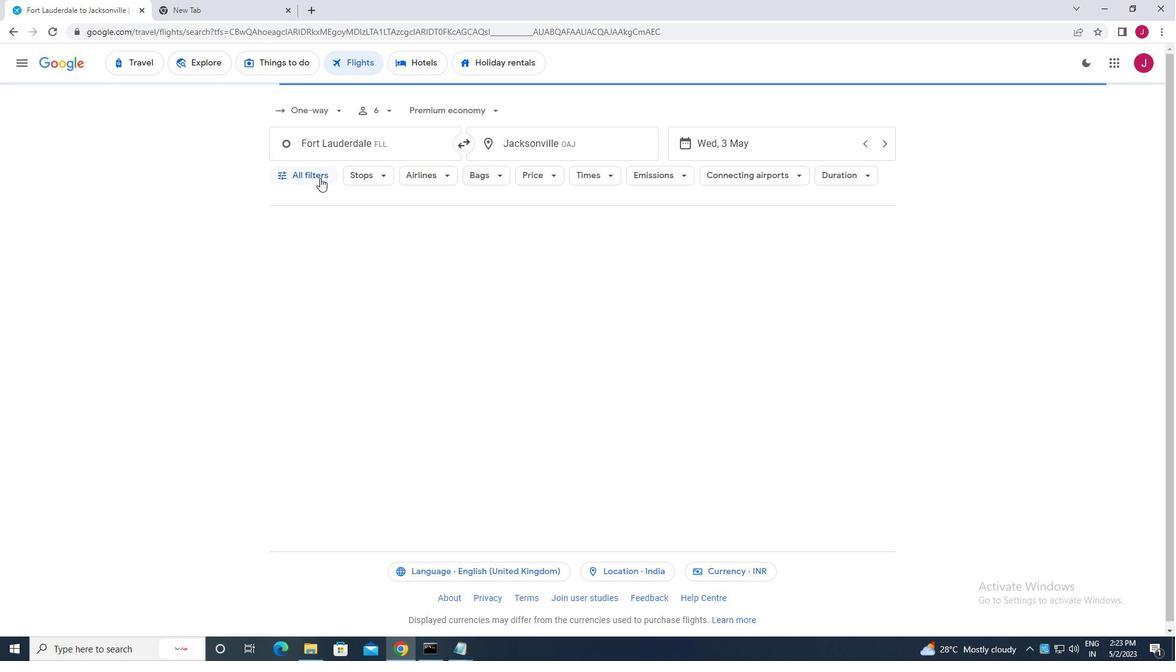 
Action: Mouse pressed left at (319, 175)
Screenshot: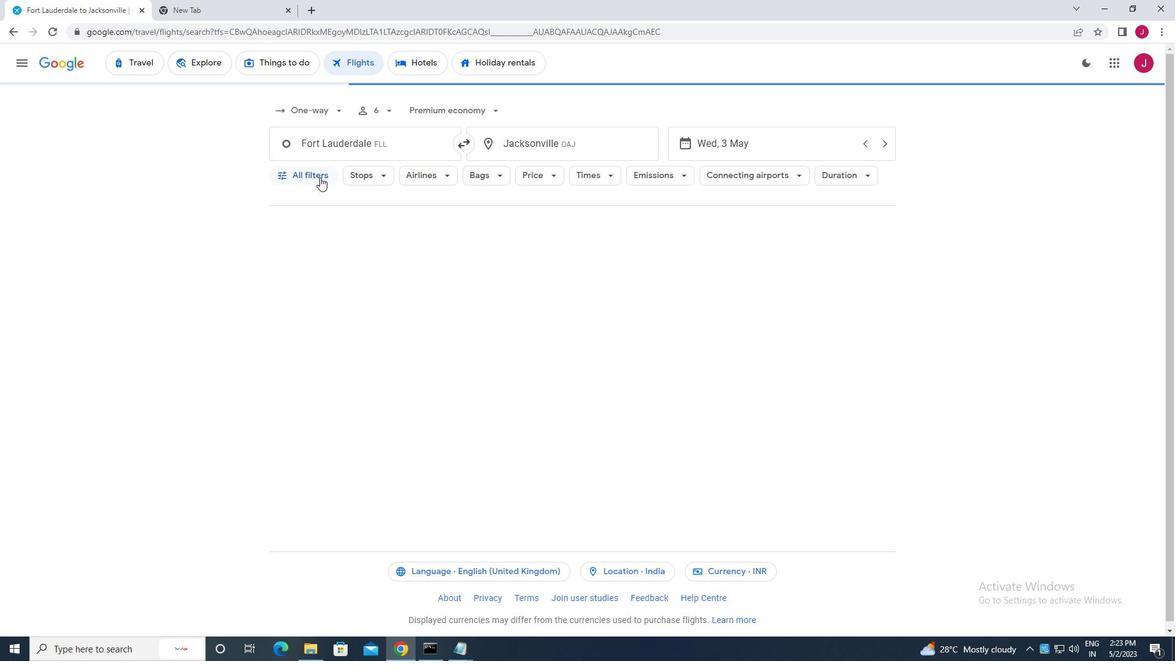 
Action: Mouse moved to (364, 293)
Screenshot: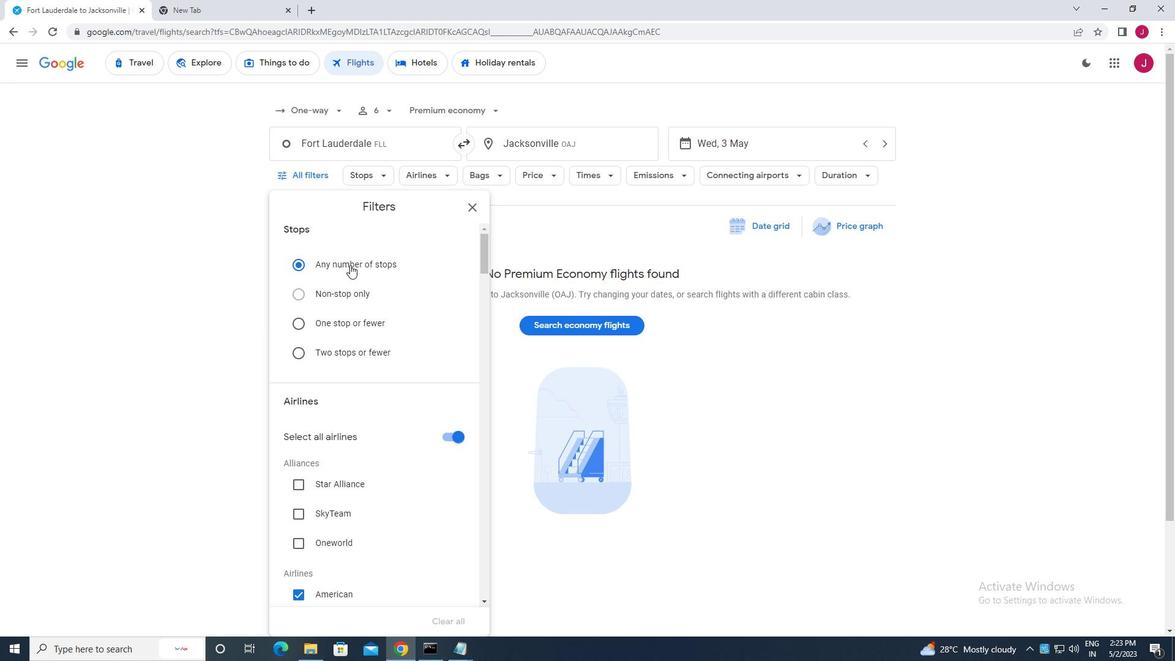 
Action: Mouse scrolled (364, 293) with delta (0, 0)
Screenshot: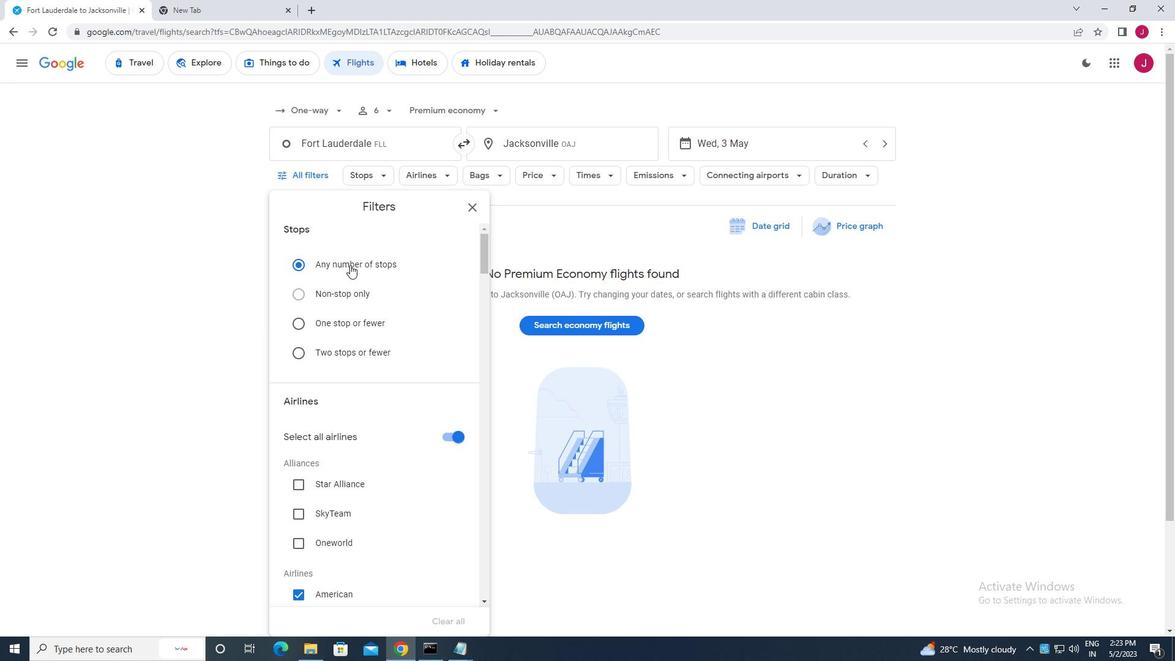 
Action: Mouse moved to (366, 296)
Screenshot: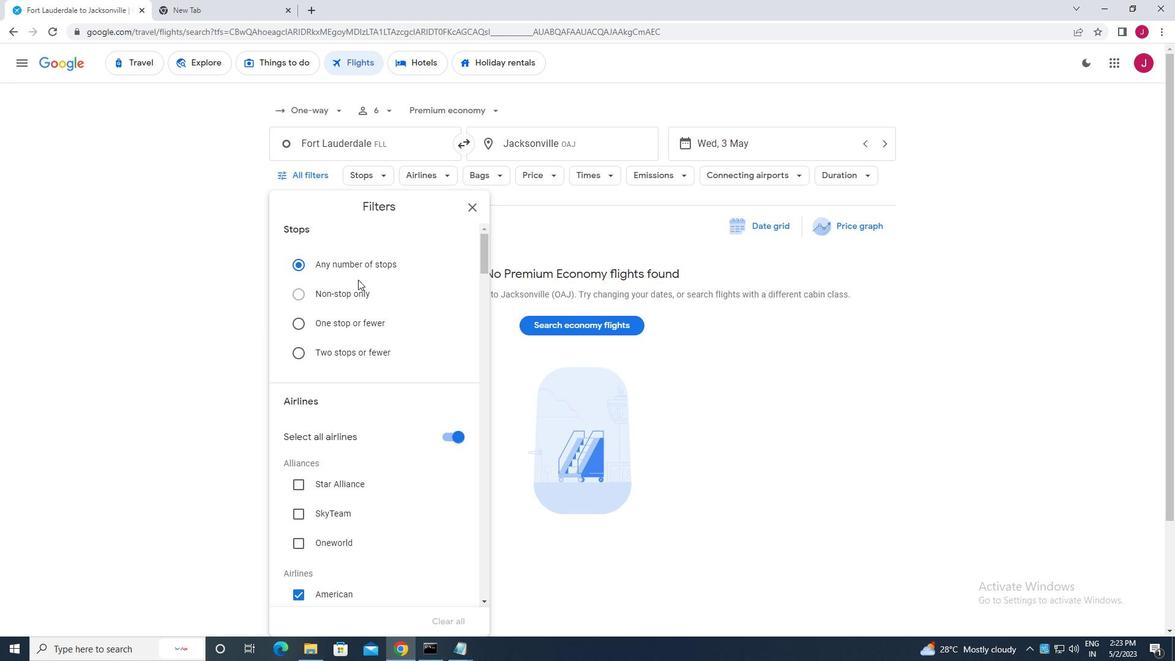 
Action: Mouse scrolled (366, 296) with delta (0, 0)
Screenshot: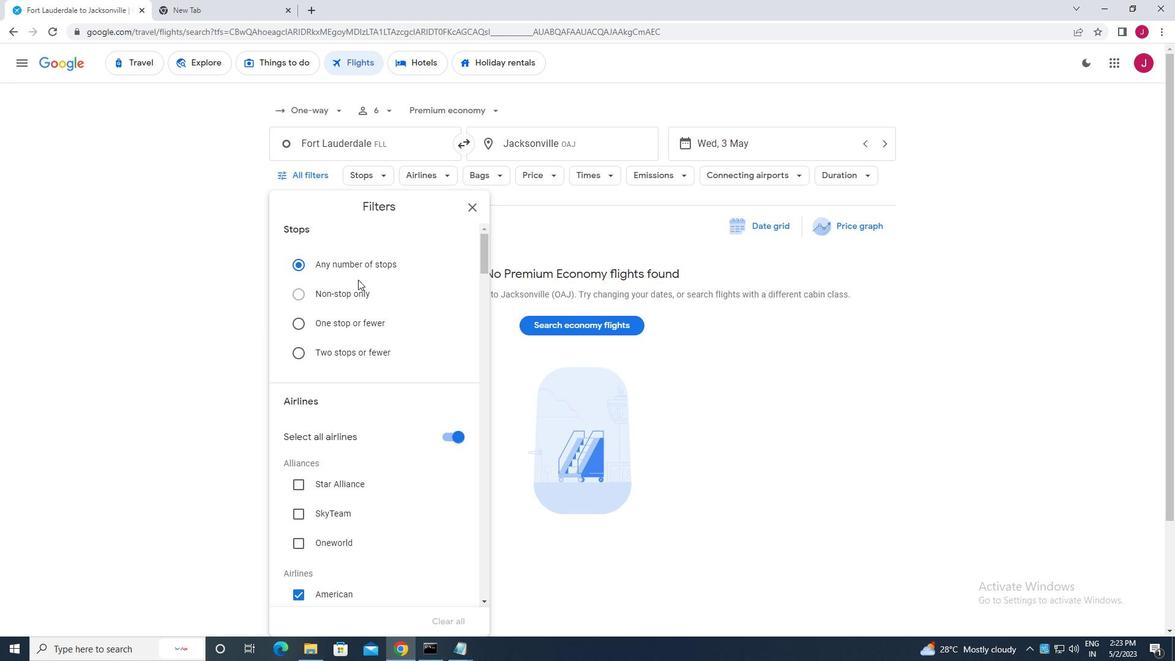
Action: Mouse moved to (442, 317)
Screenshot: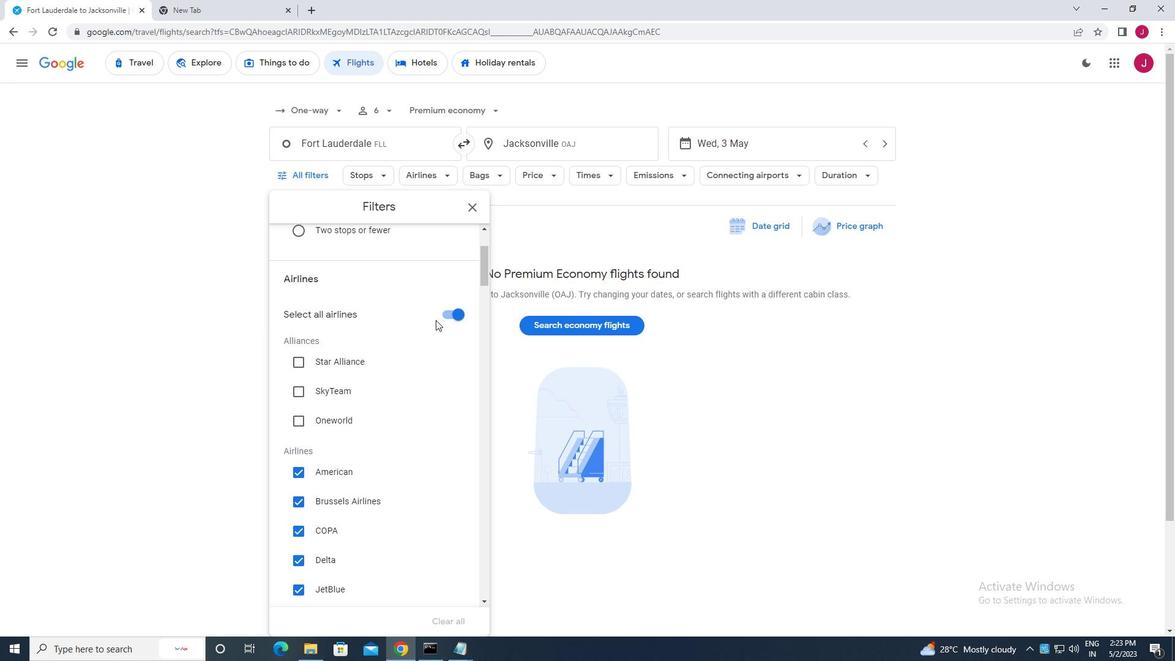 
Action: Mouse pressed left at (442, 317)
Screenshot: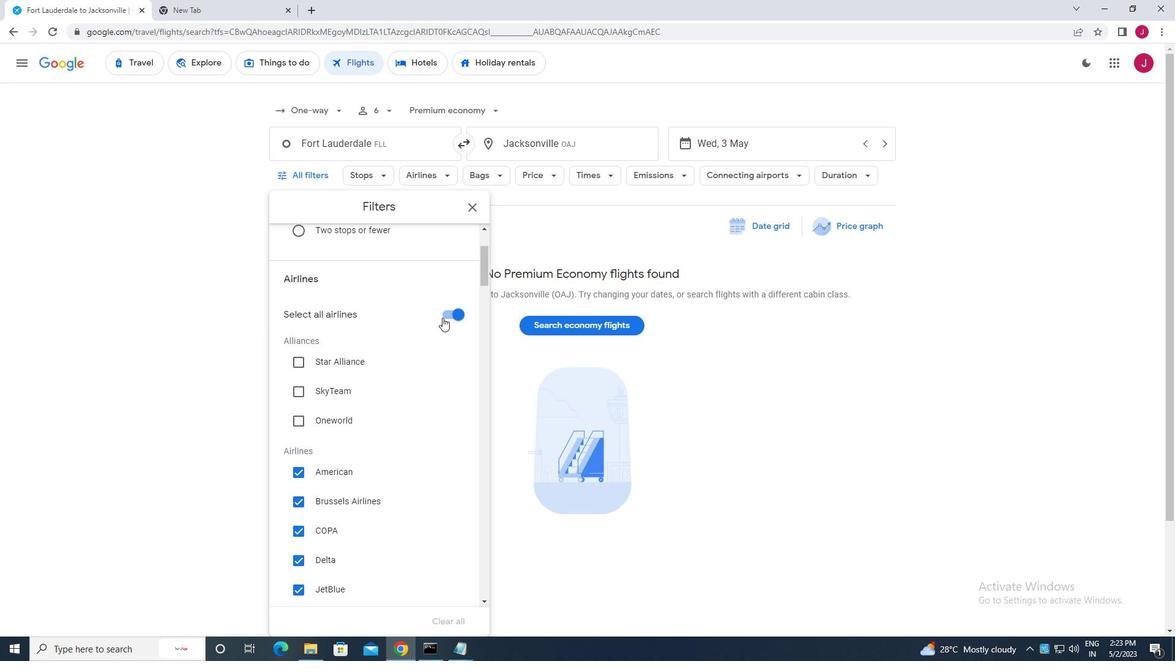 
Action: Mouse moved to (437, 317)
Screenshot: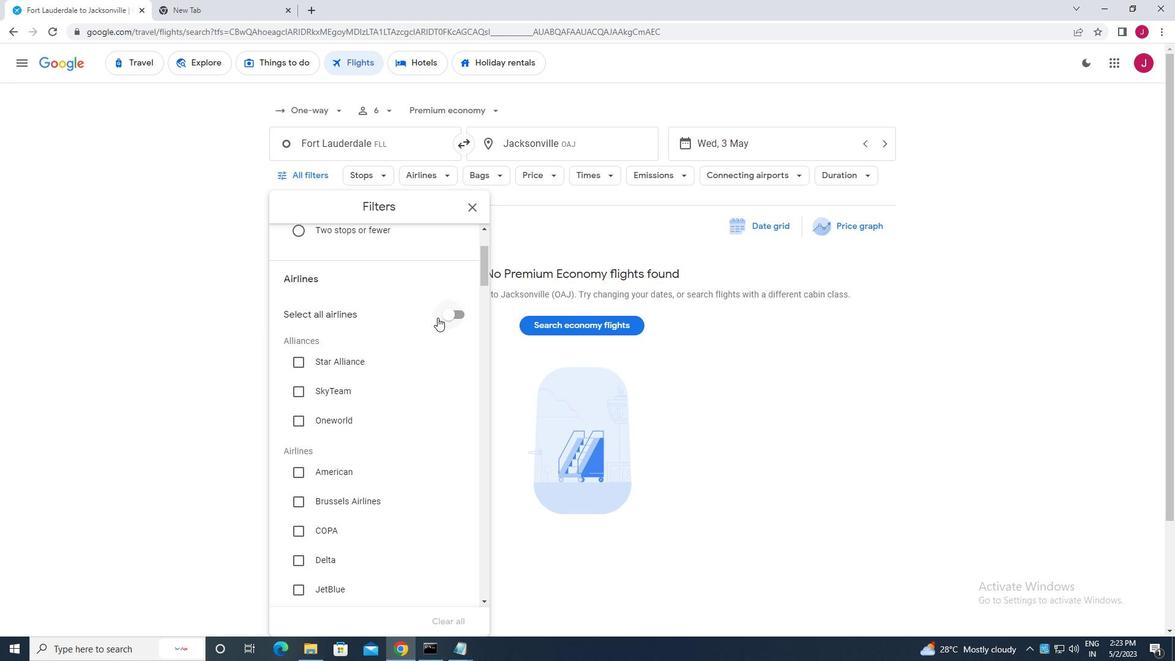 
Action: Mouse scrolled (437, 317) with delta (0, 0)
Screenshot: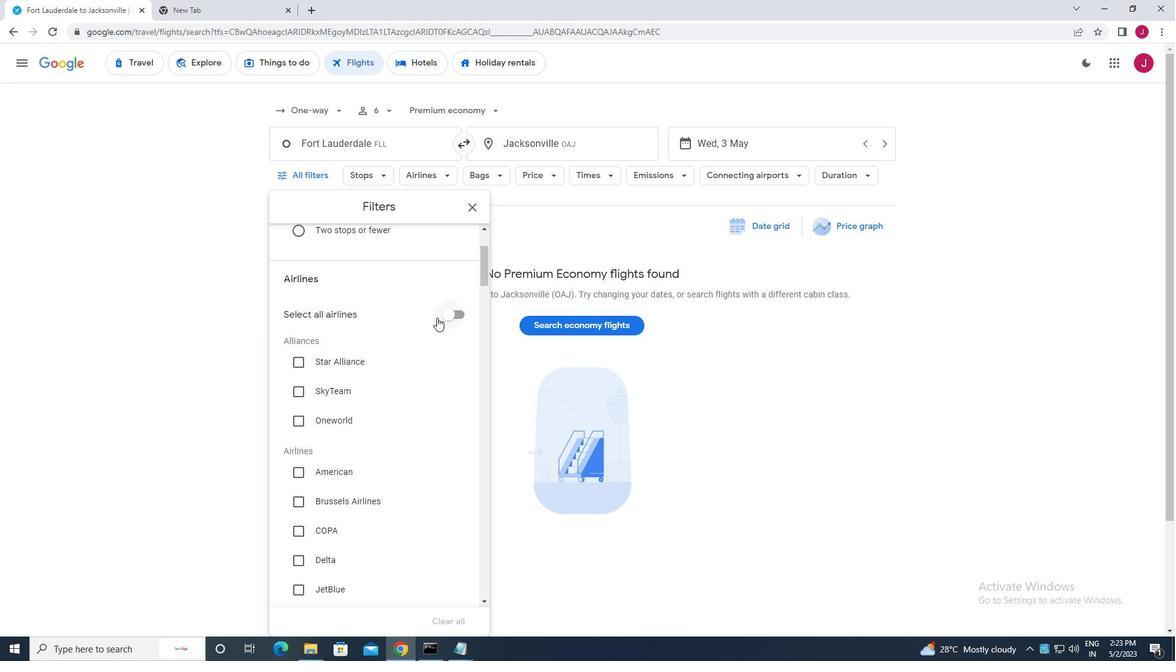 
Action: Mouse moved to (437, 318)
Screenshot: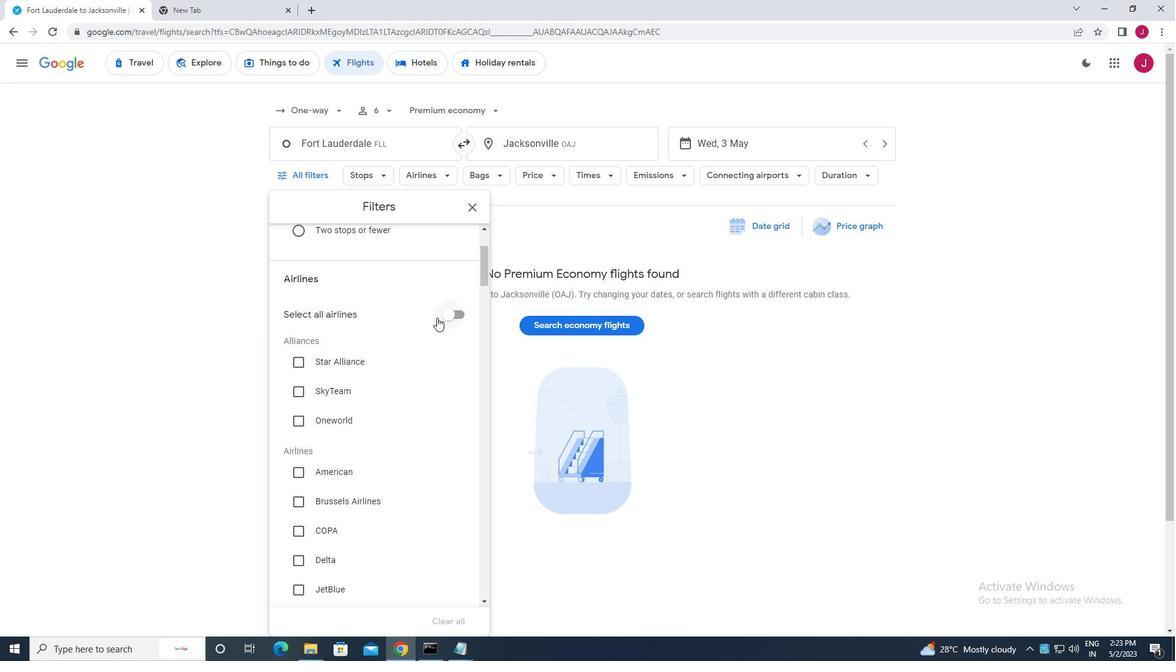 
Action: Mouse scrolled (437, 318) with delta (0, 0)
Screenshot: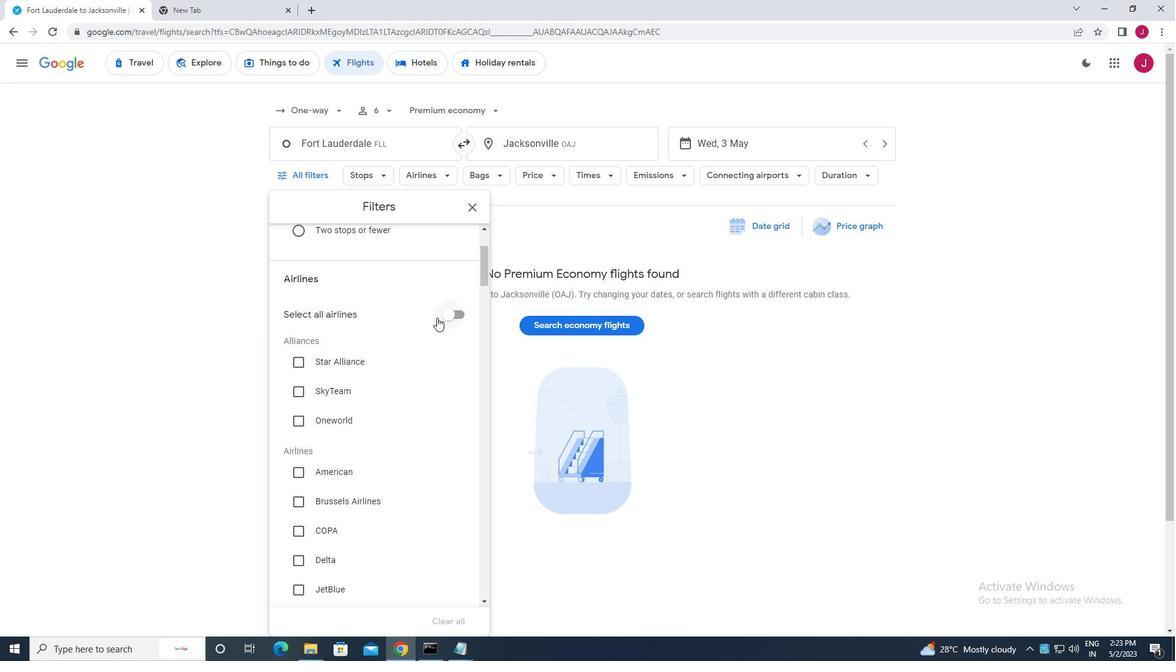 
Action: Mouse moved to (382, 382)
Screenshot: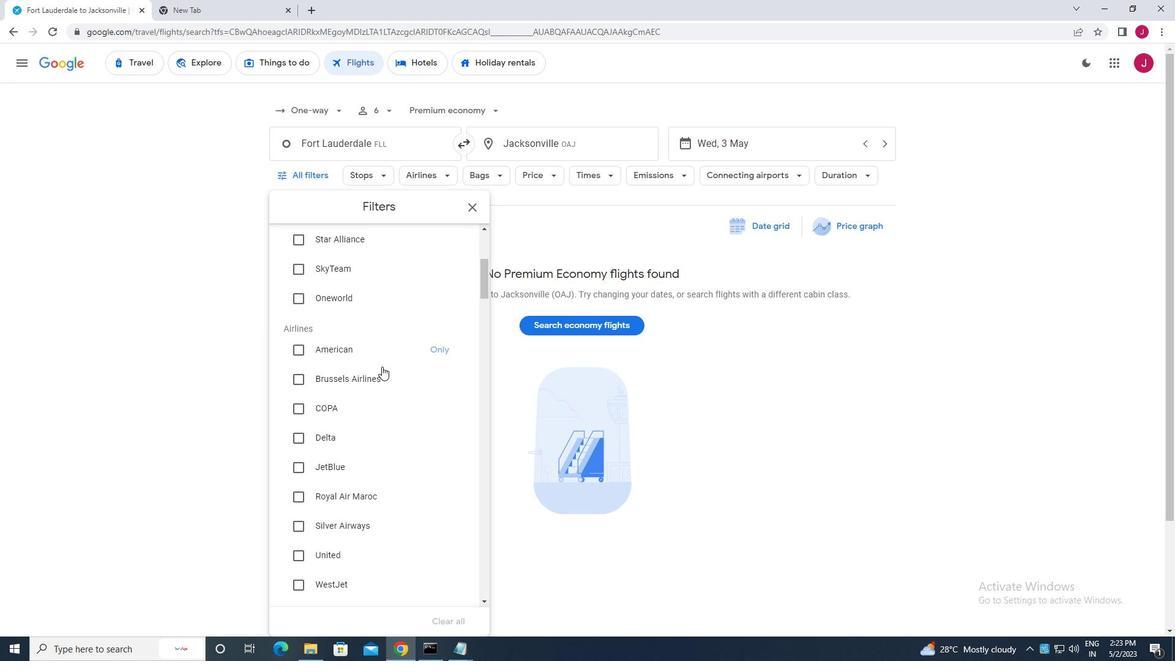 
Action: Mouse scrolled (382, 382) with delta (0, 0)
Screenshot: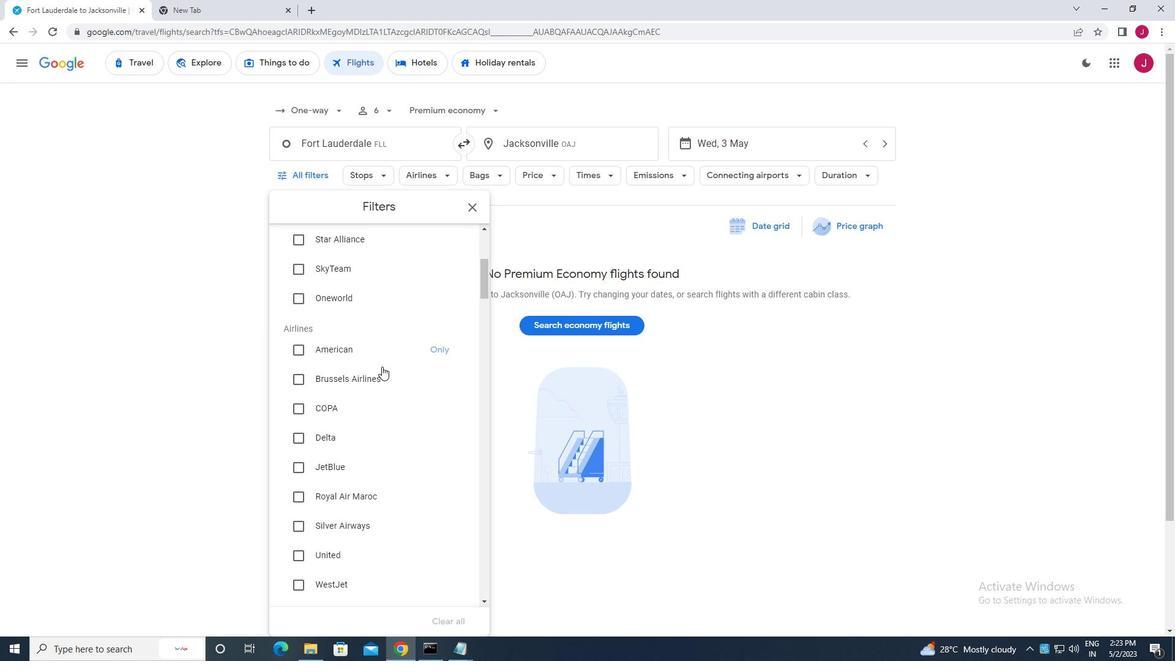 
Action: Mouse moved to (296, 527)
Screenshot: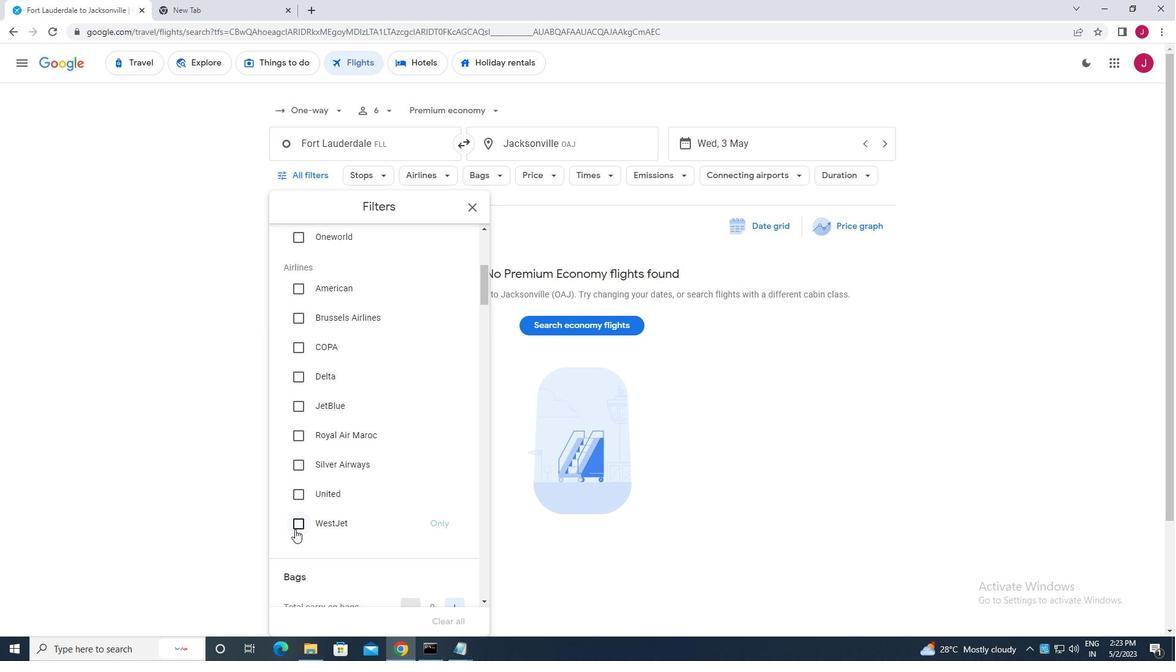 
Action: Mouse pressed left at (296, 527)
Screenshot: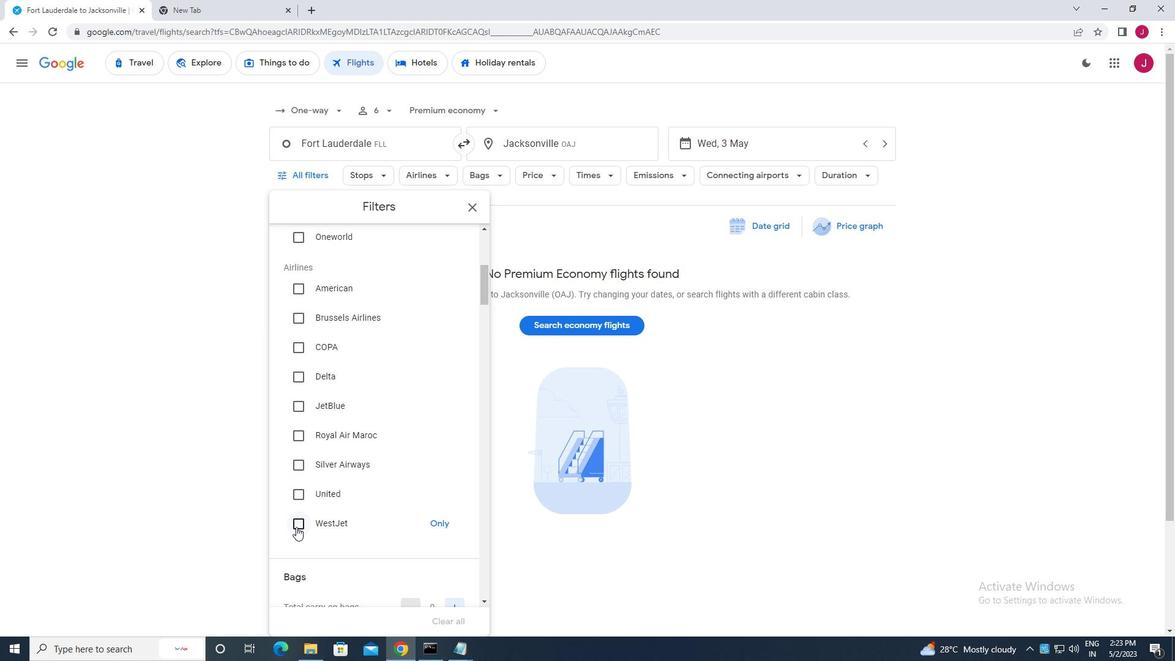 
Action: Mouse moved to (335, 451)
Screenshot: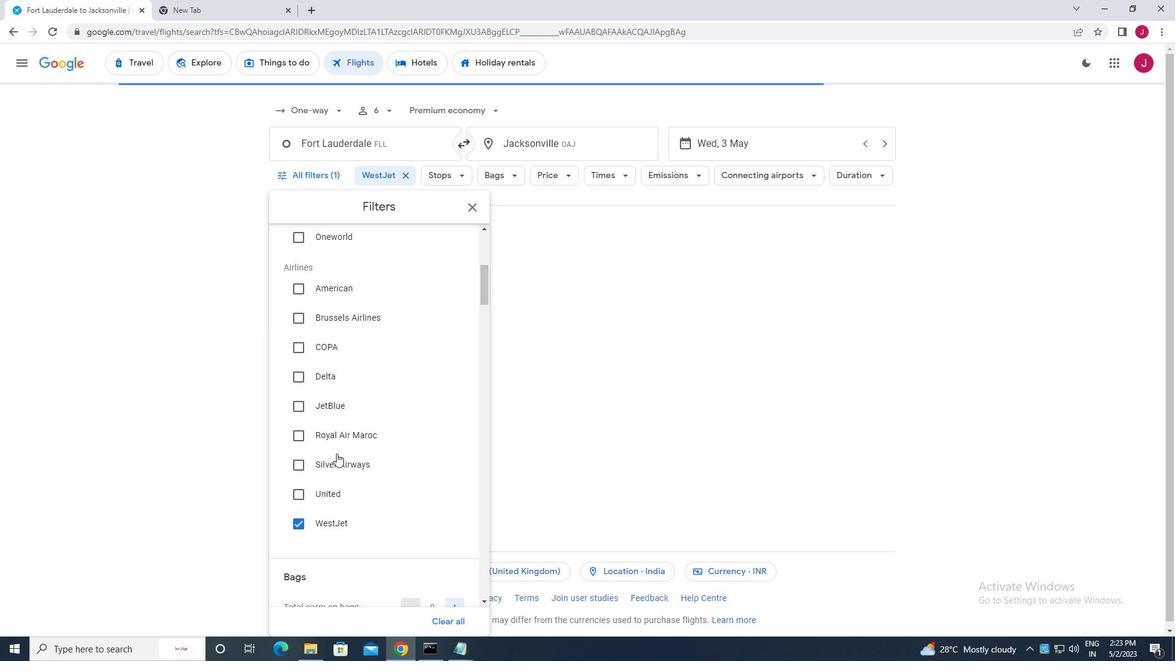 
Action: Mouse scrolled (335, 451) with delta (0, 0)
Screenshot: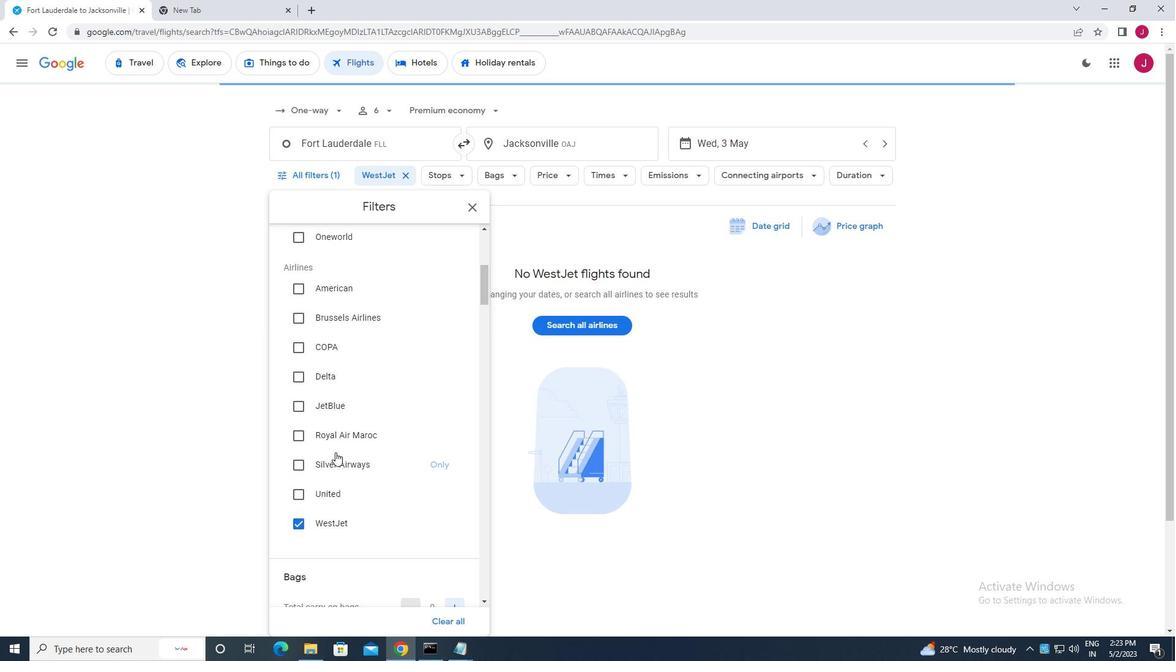 
Action: Mouse scrolled (335, 451) with delta (0, 0)
Screenshot: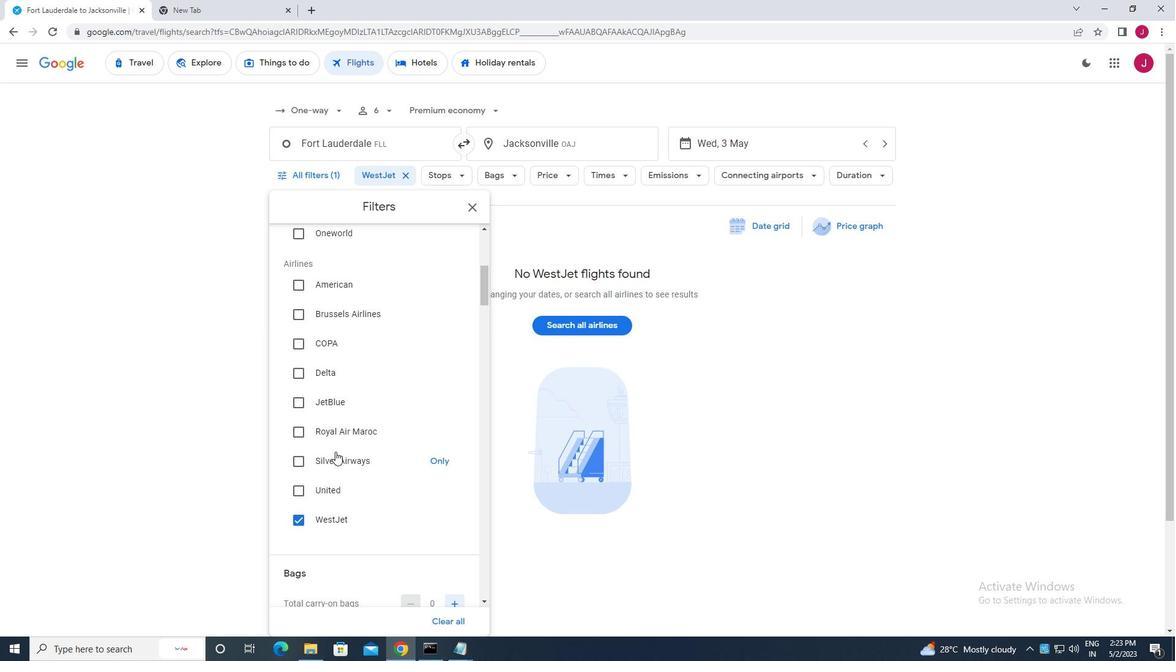 
Action: Mouse moved to (369, 449)
Screenshot: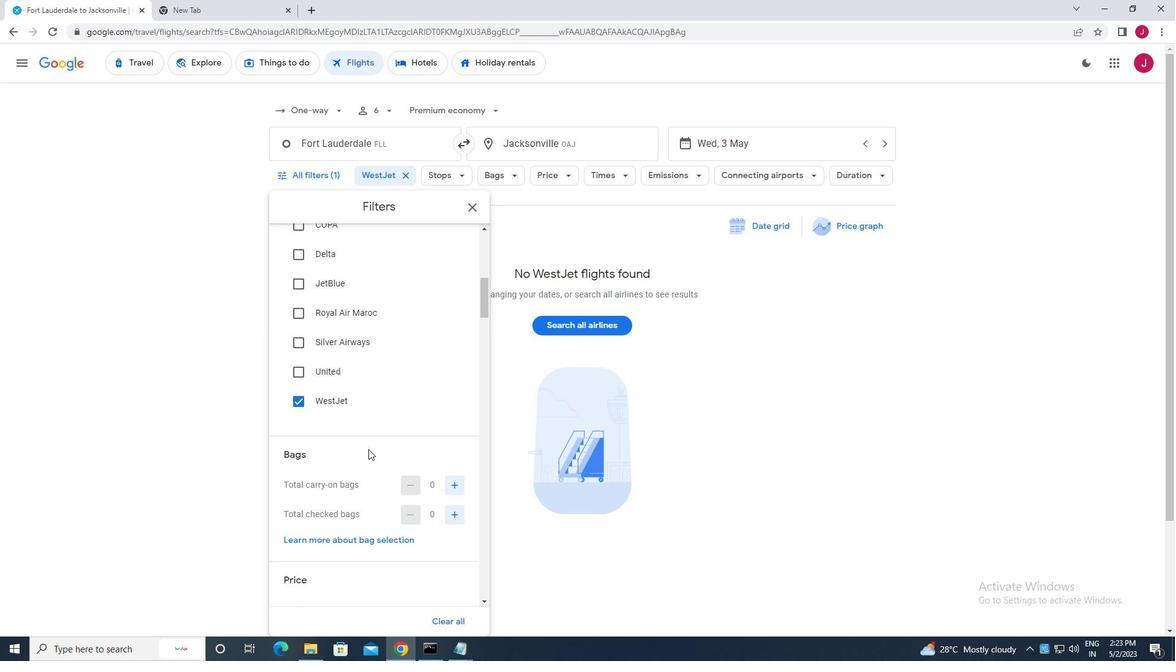 
Action: Mouse scrolled (369, 448) with delta (0, 0)
Screenshot: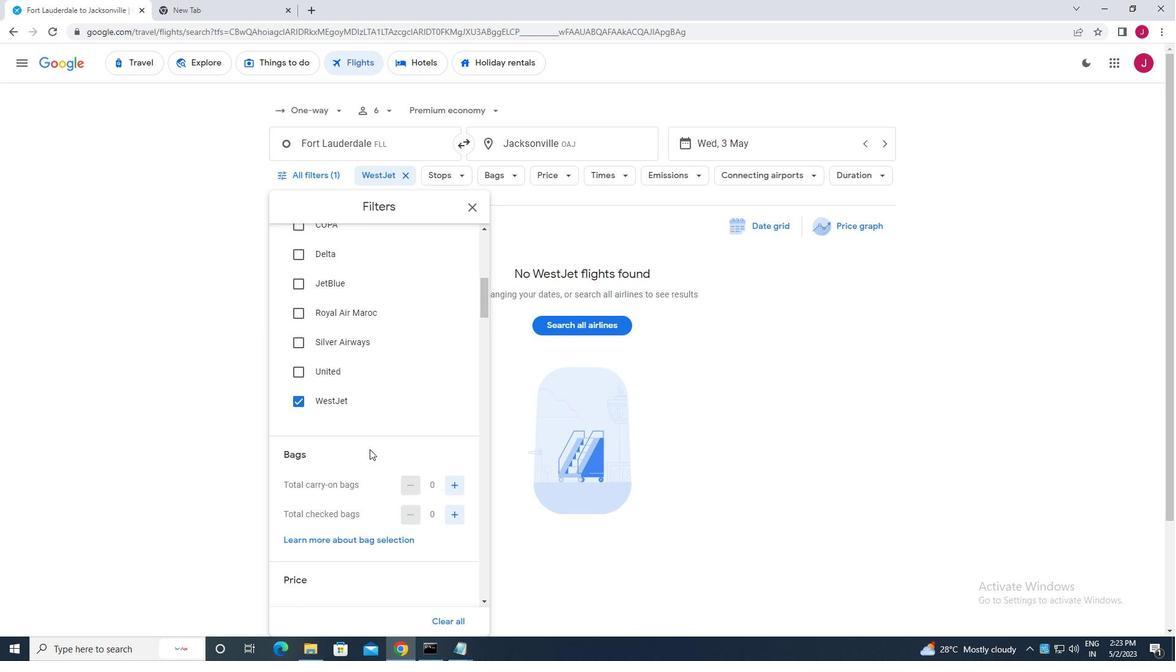 
Action: Mouse moved to (371, 449)
Screenshot: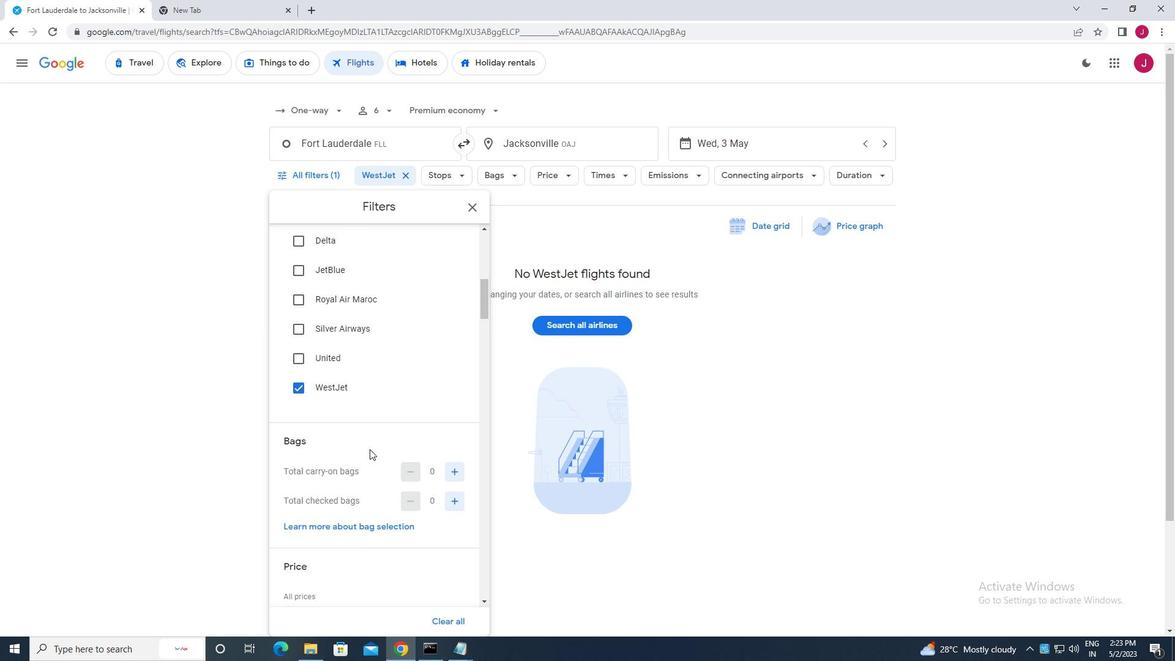 
Action: Mouse scrolled (371, 448) with delta (0, 0)
Screenshot: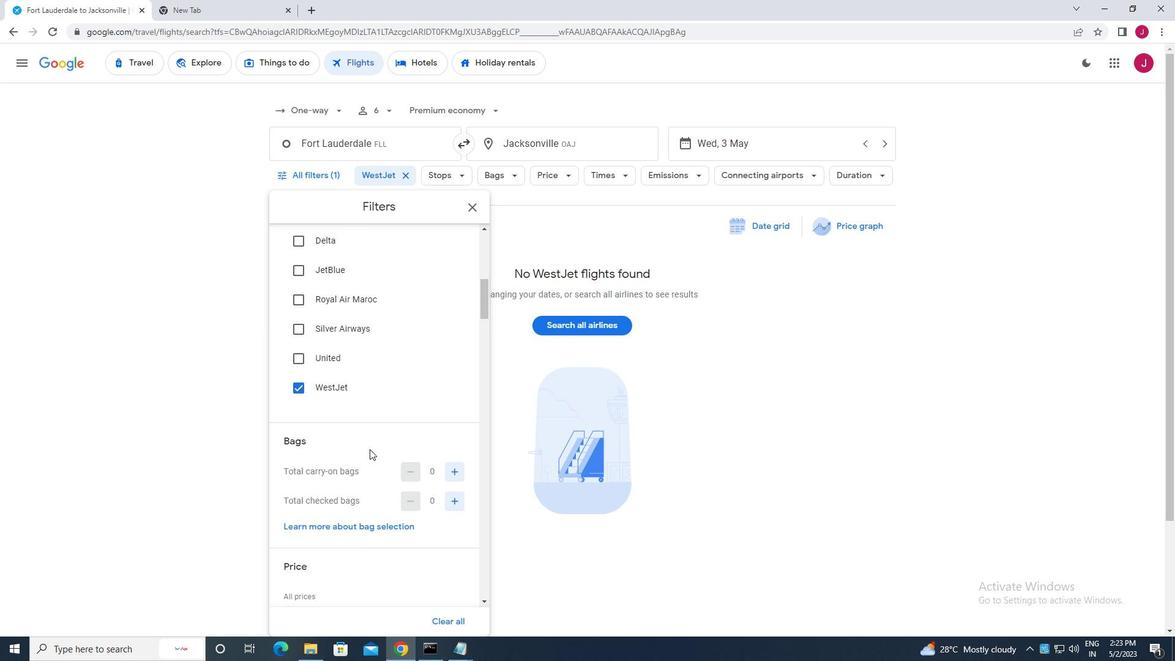 
Action: Mouse moved to (372, 449)
Screenshot: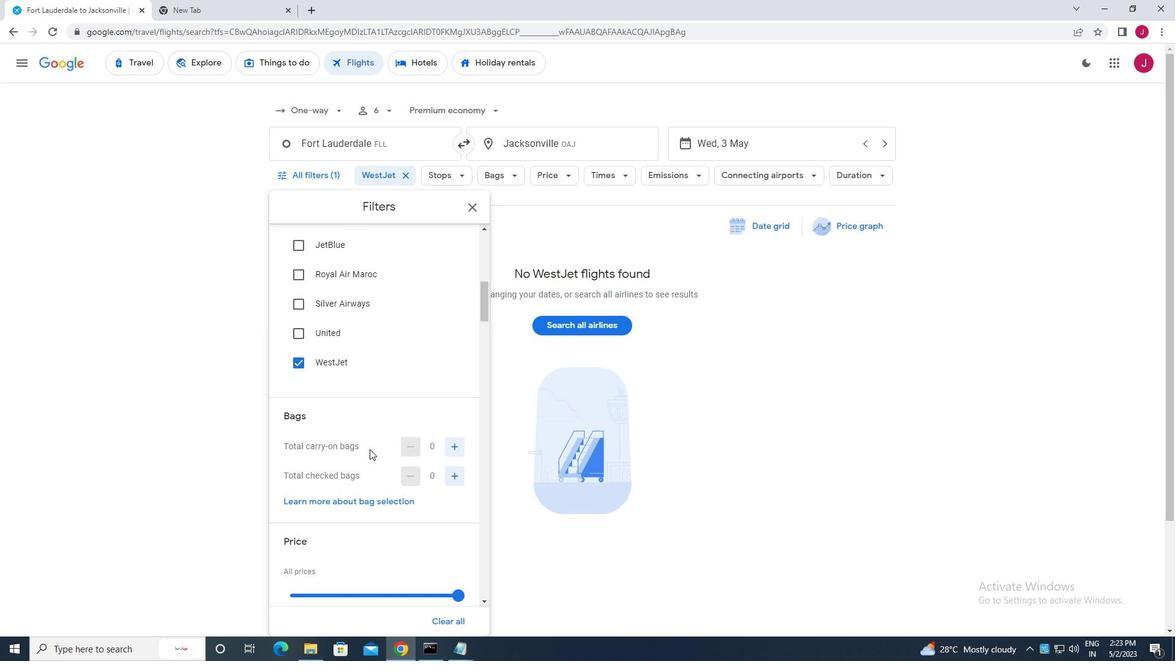 
Action: Mouse scrolled (372, 448) with delta (0, 0)
Screenshot: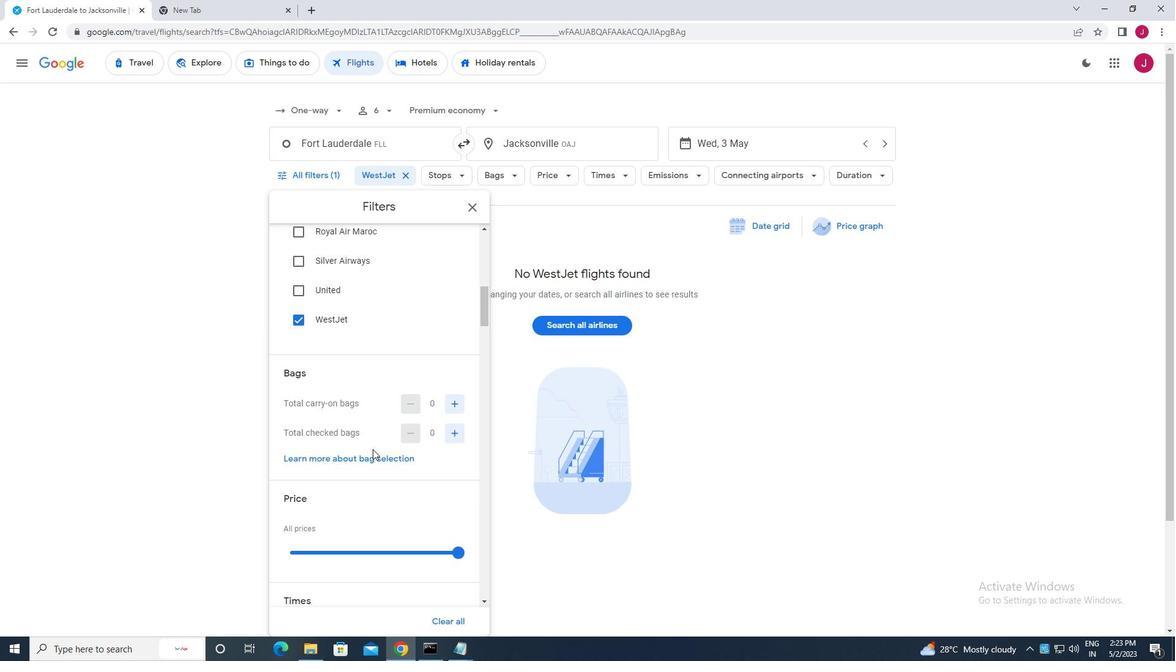 
Action: Mouse moved to (363, 518)
Screenshot: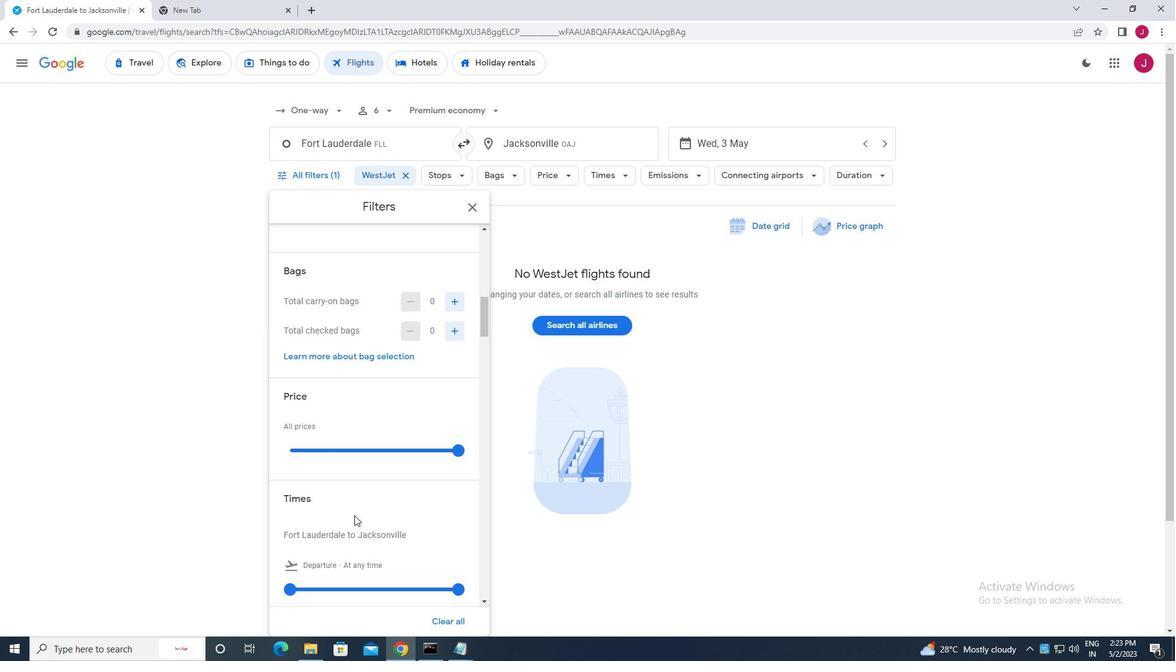 
Action: Mouse scrolled (363, 517) with delta (0, 0)
Screenshot: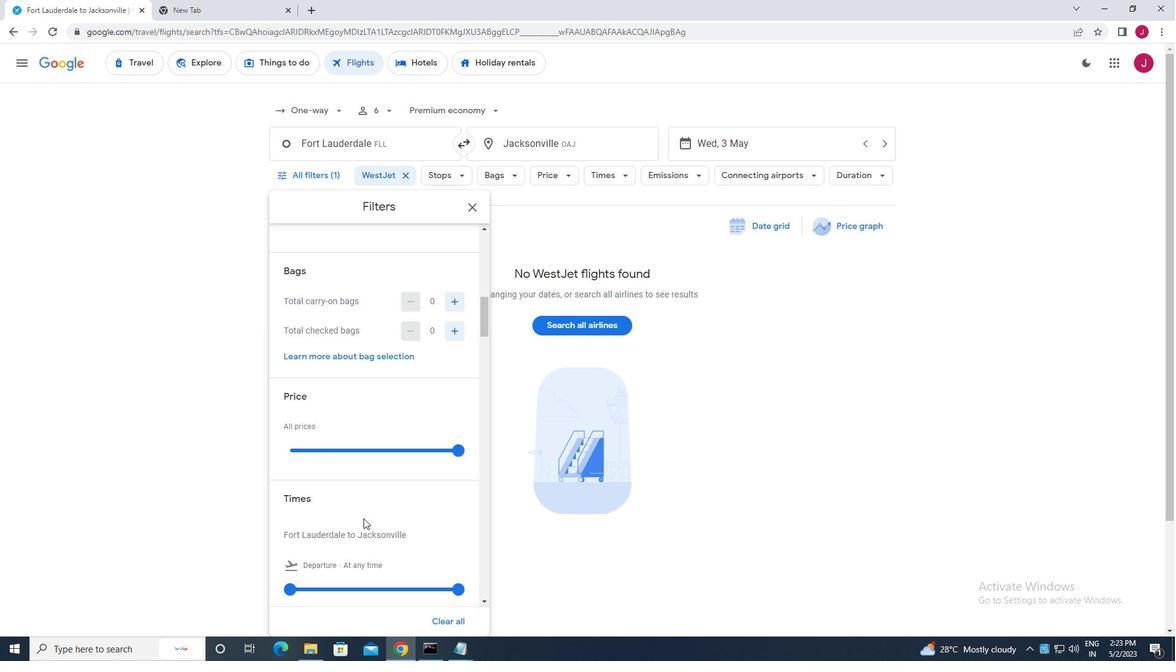 
Action: Mouse scrolled (363, 517) with delta (0, 0)
Screenshot: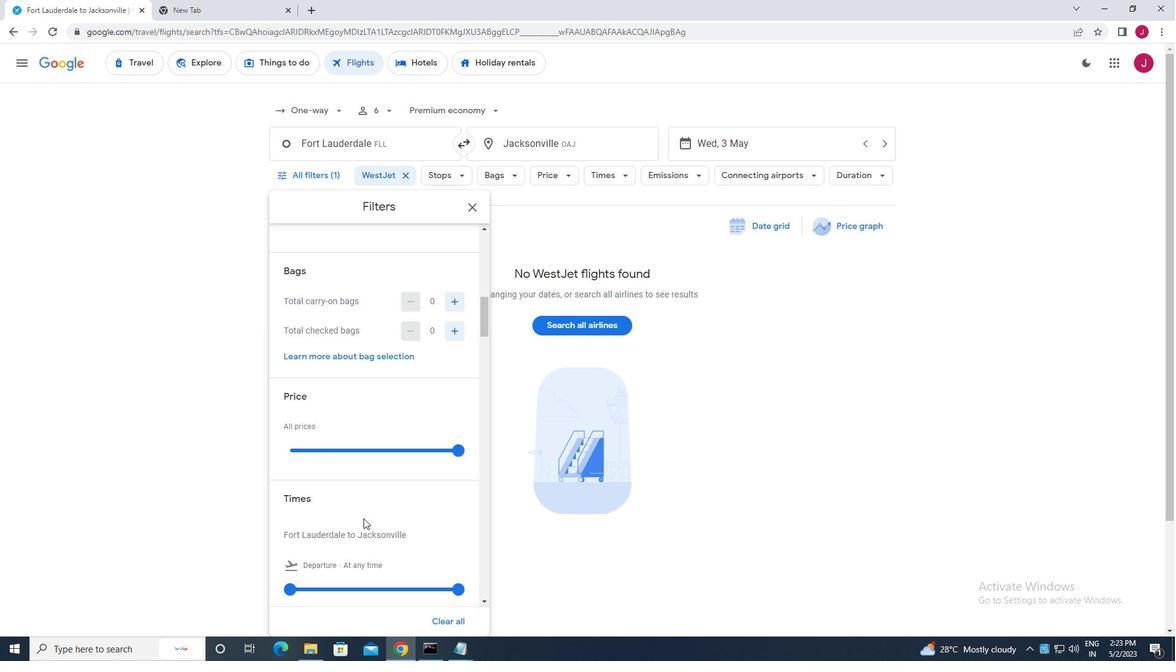 
Action: Mouse moved to (292, 469)
Screenshot: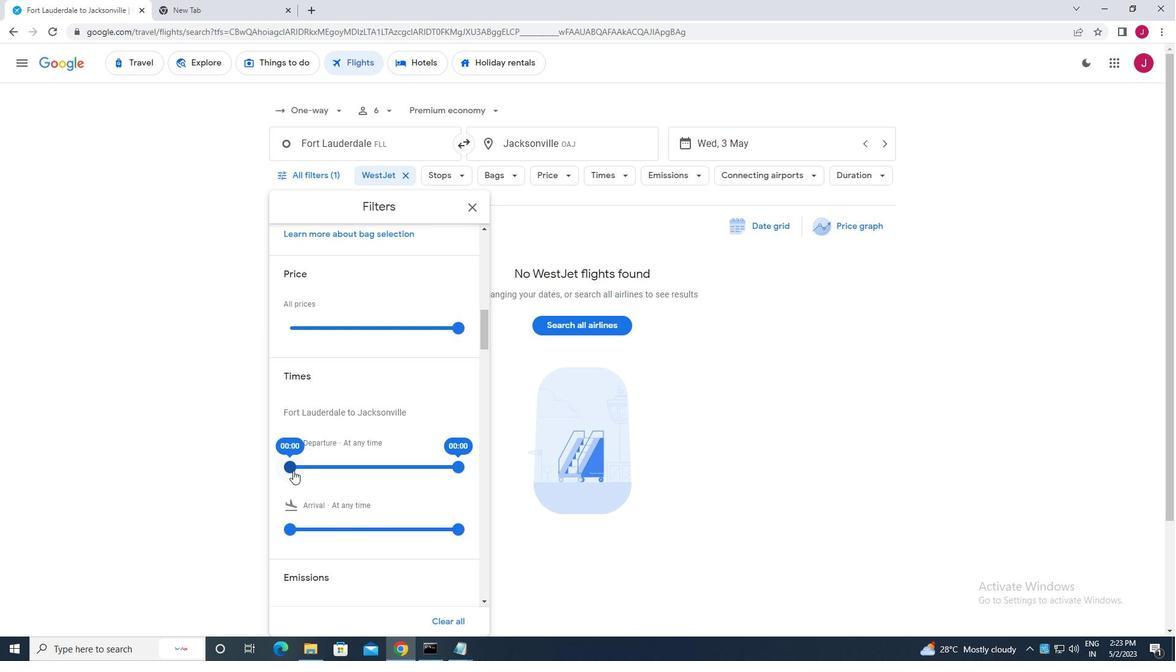 
Action: Mouse pressed left at (292, 469)
Screenshot: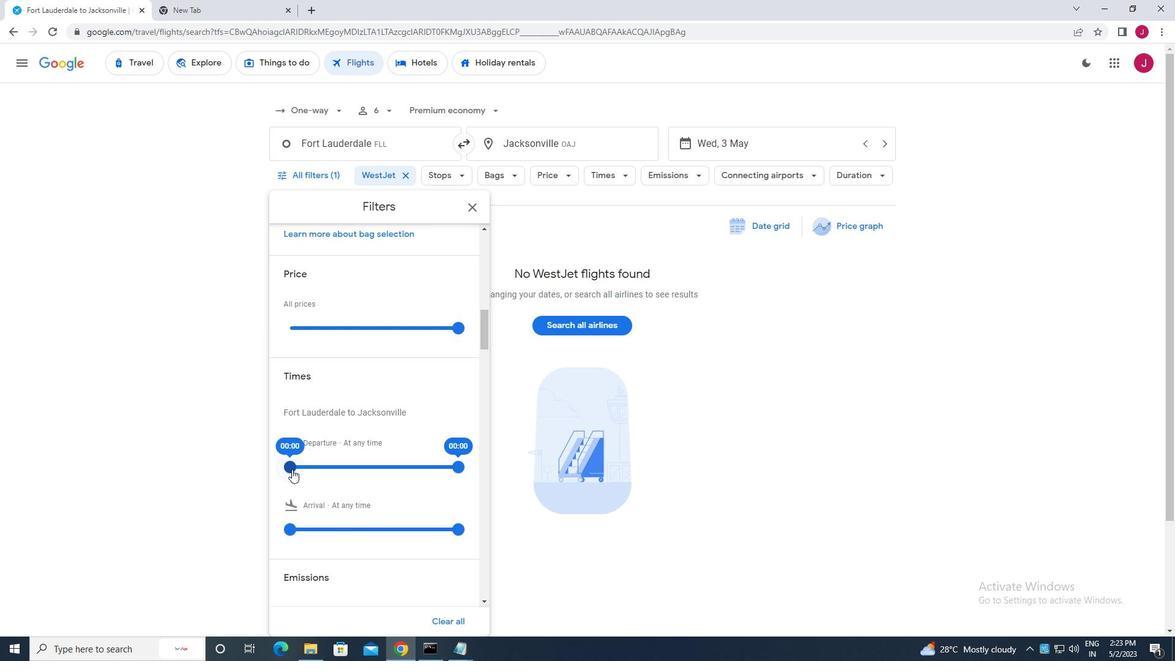 
Action: Mouse moved to (324, 468)
Screenshot: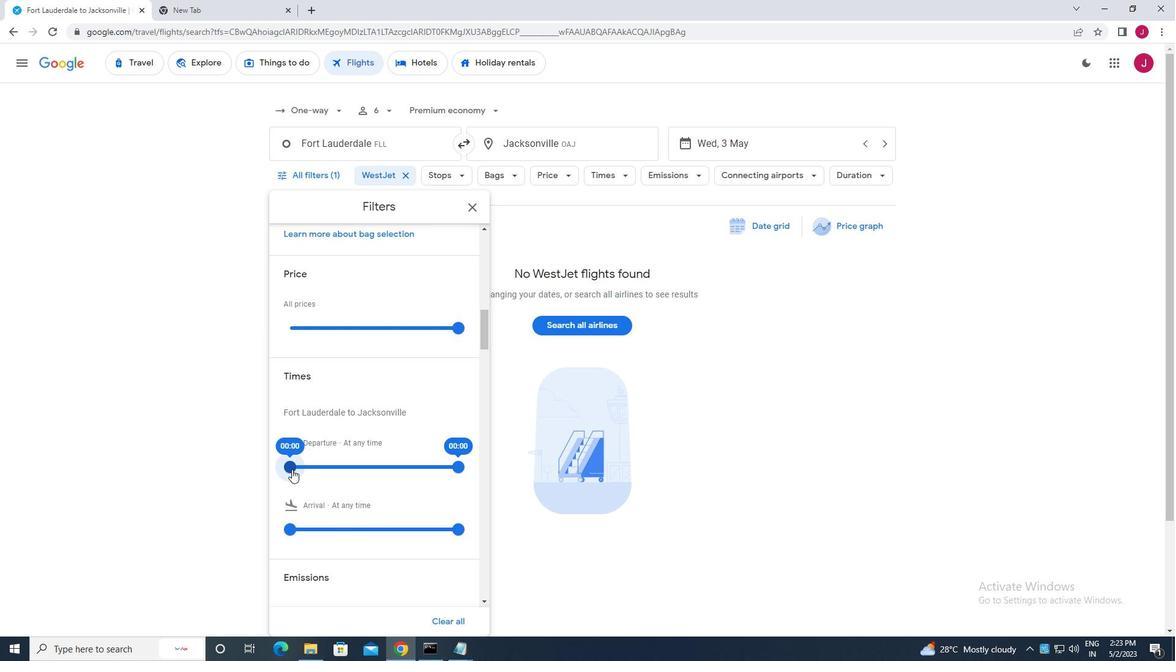 
Action: Mouse pressed left at (324, 468)
Screenshot: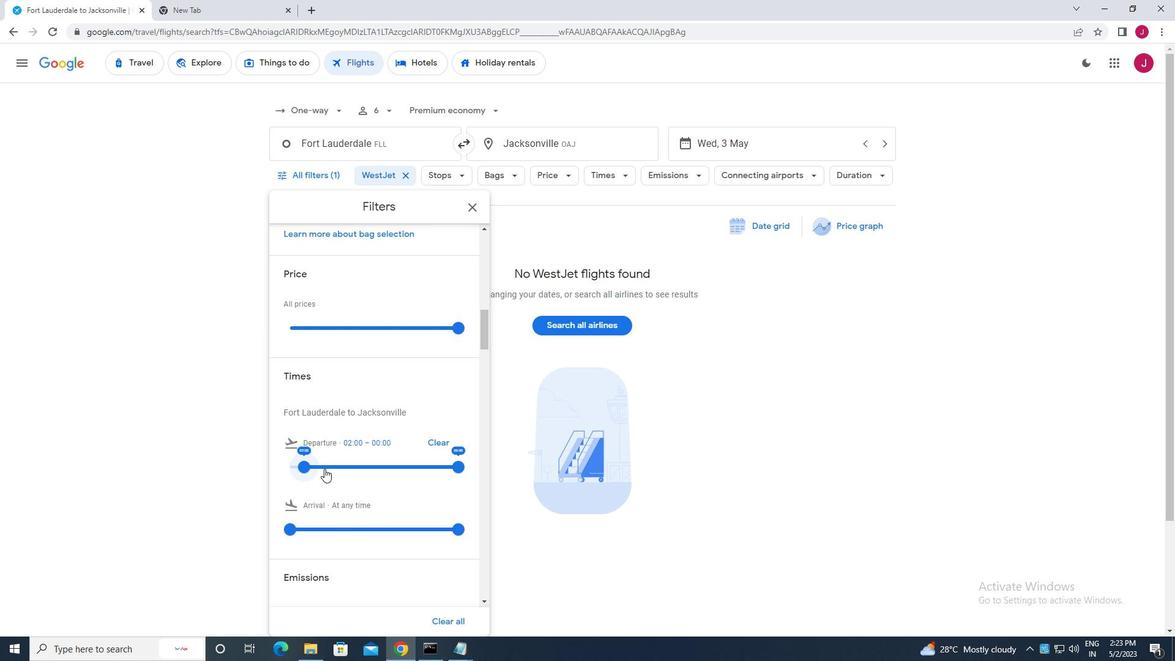
Action: Mouse moved to (457, 466)
Screenshot: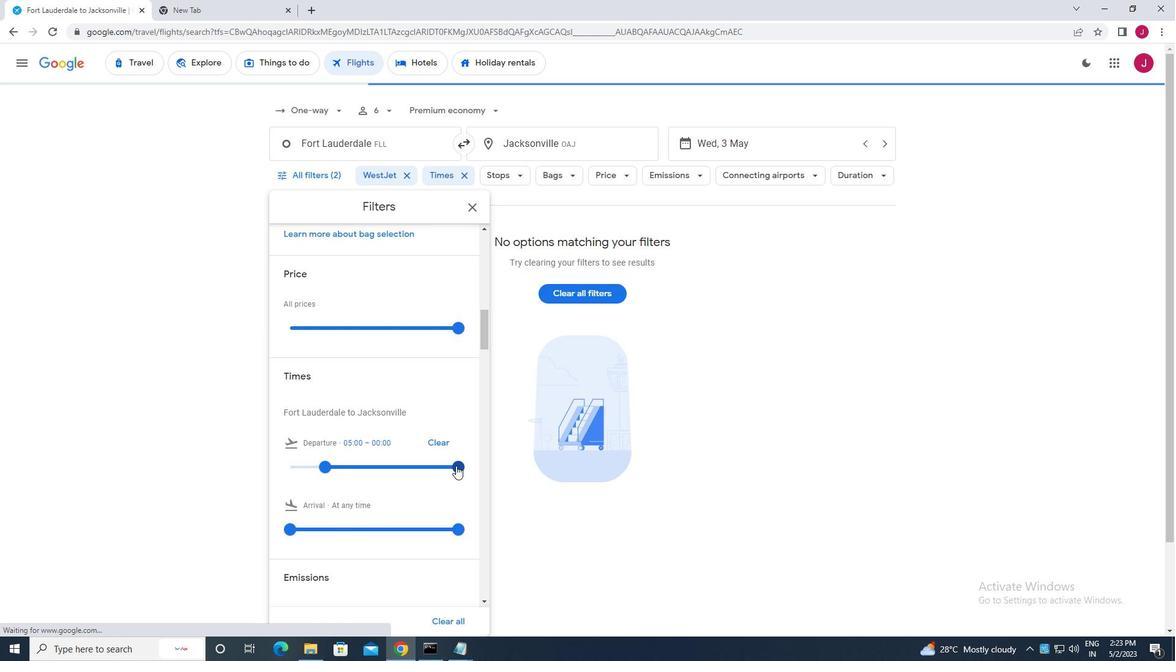 
Action: Mouse pressed left at (457, 466)
Screenshot: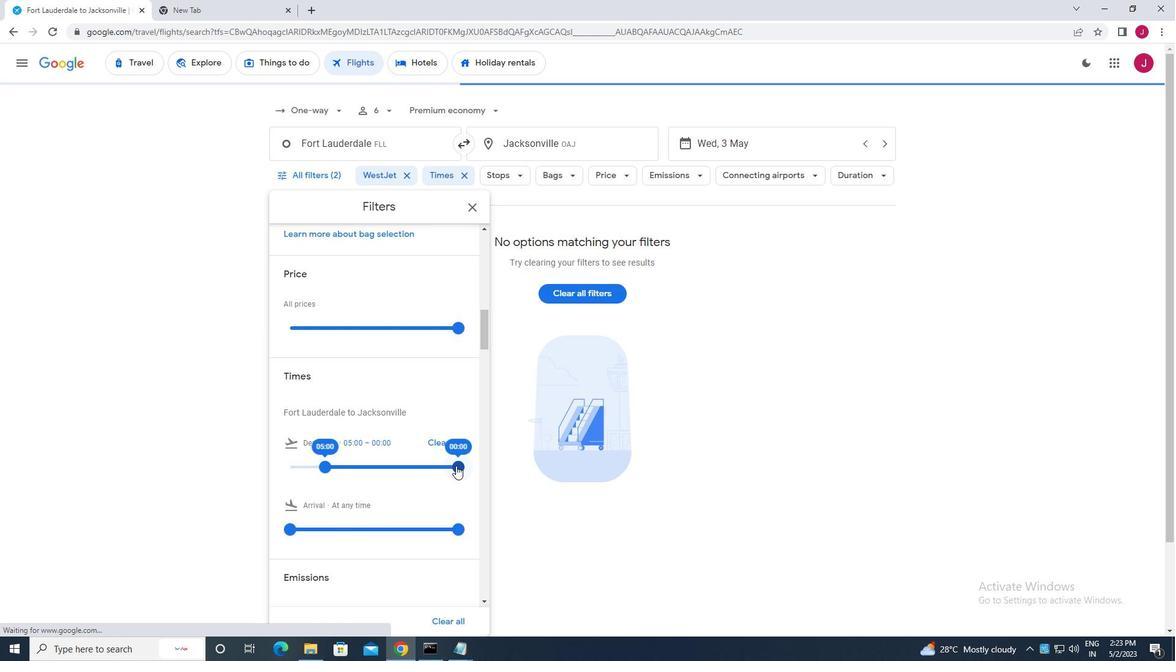 
Action: Mouse moved to (472, 209)
Screenshot: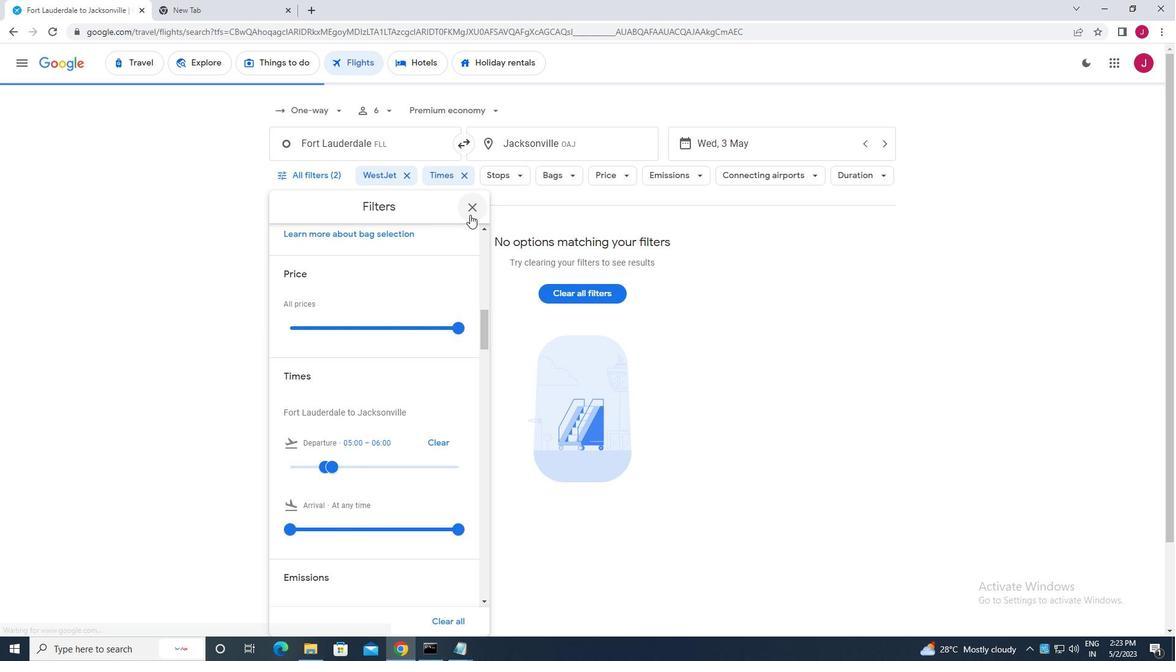 
Action: Mouse pressed left at (472, 209)
Screenshot: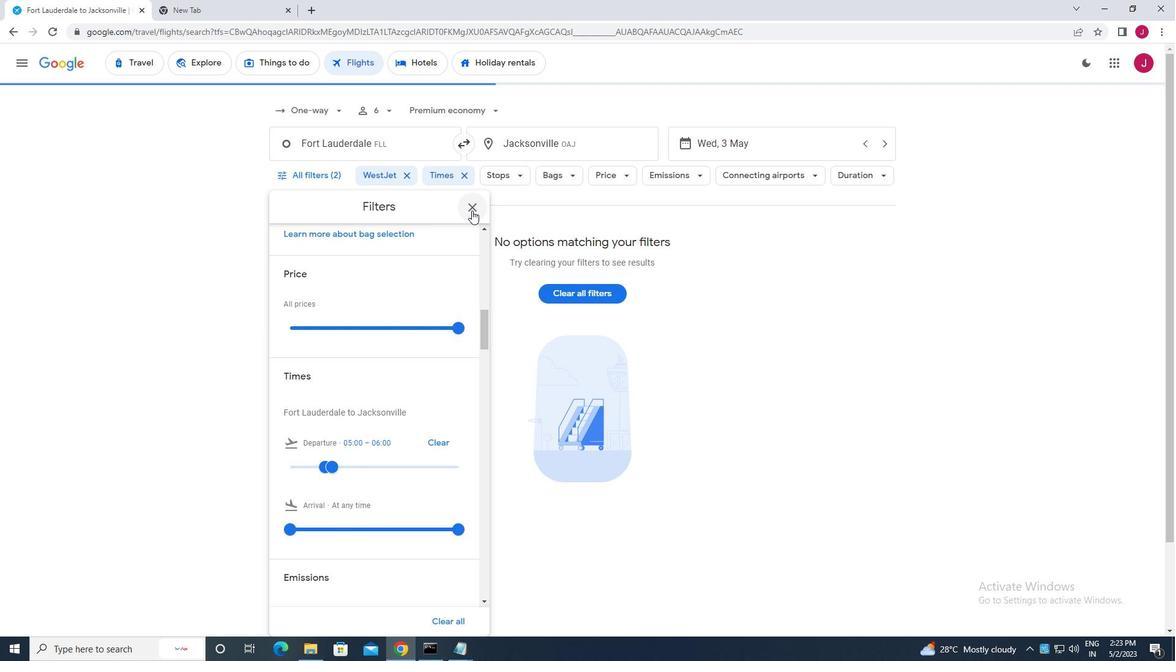 
Action: Mouse moved to (461, 216)
Screenshot: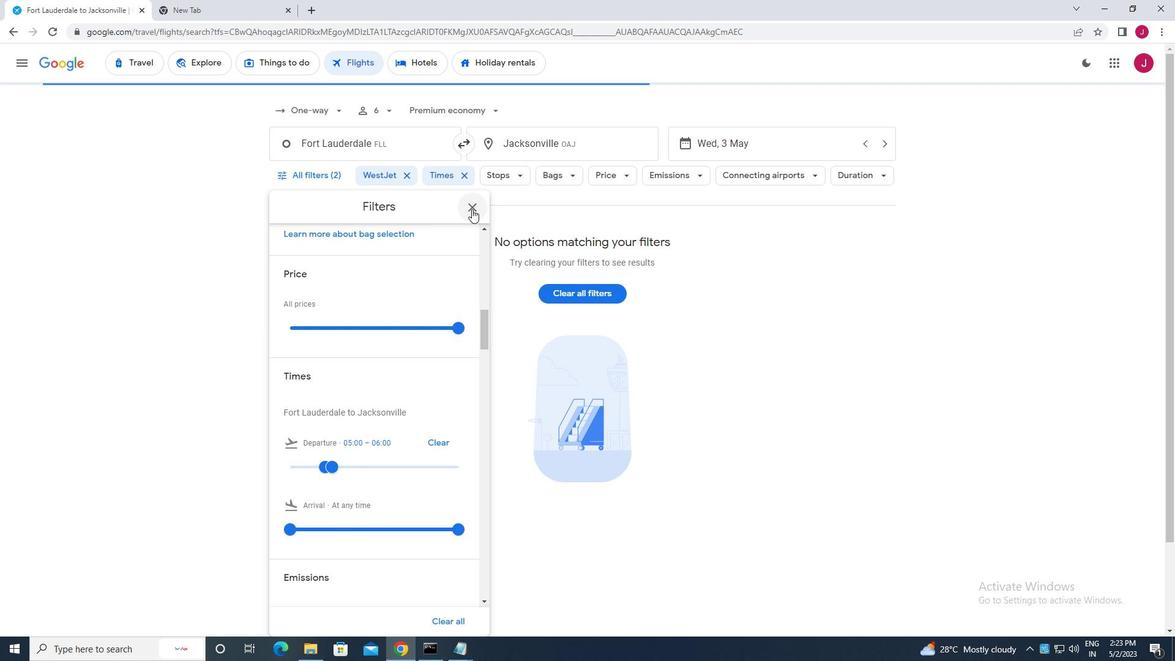 
